 Task: Find connections with filter location Culleredo with filter topic #Investingwith filter profile language Potuguese with filter current company B. Braun Group with filter school Prestige Institute of Management & Research, Gwalior with filter industry Information Services with filter service category Web Design with filter keywords title Lead
Action: Mouse moved to (154, 218)
Screenshot: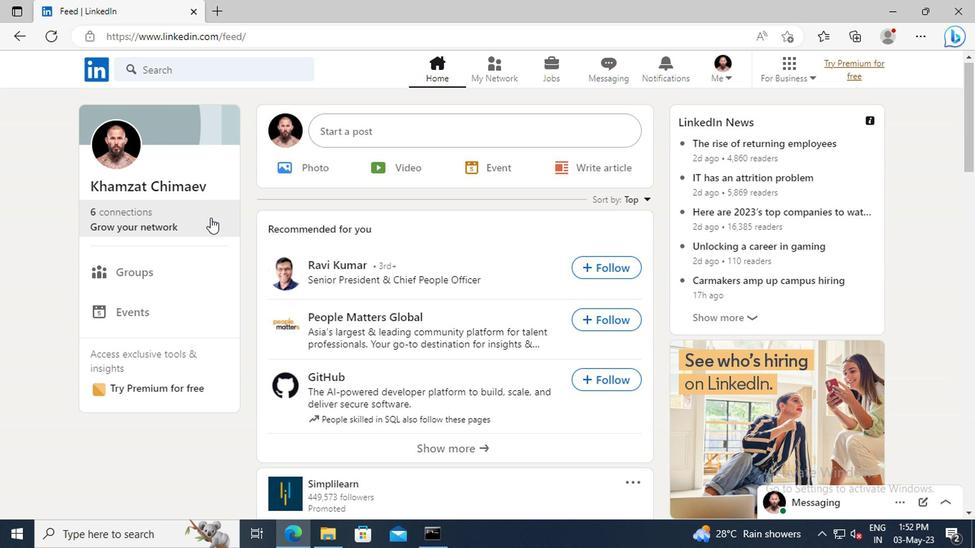 
Action: Mouse pressed left at (154, 218)
Screenshot: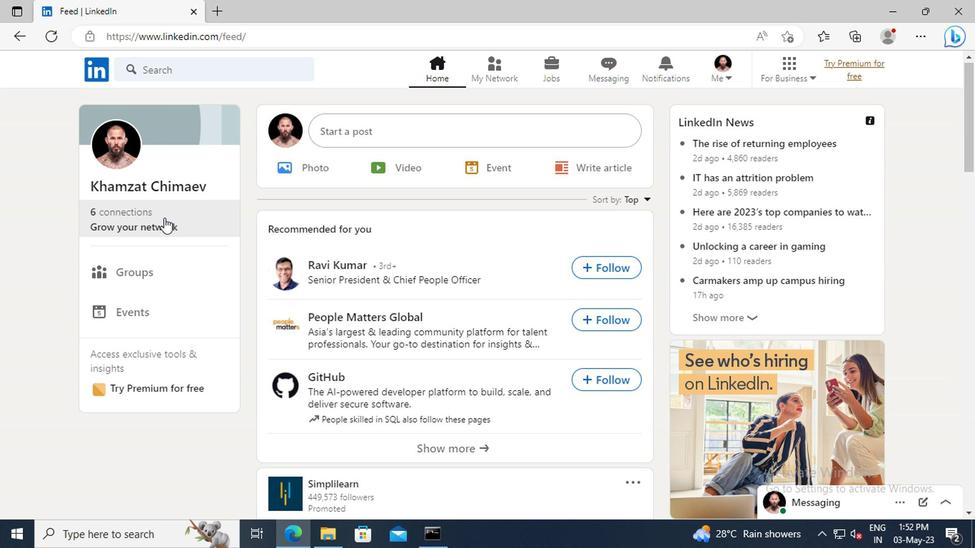 
Action: Mouse moved to (157, 151)
Screenshot: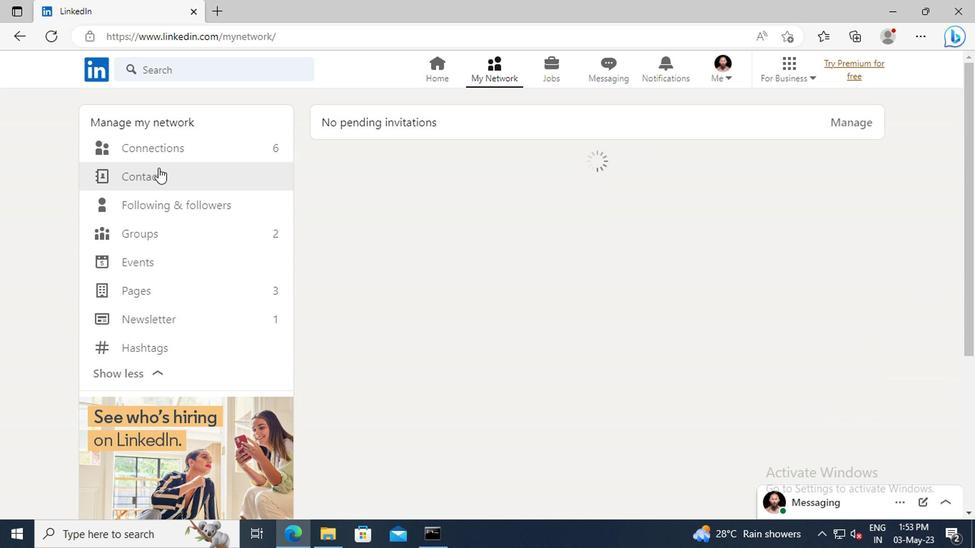 
Action: Mouse pressed left at (157, 151)
Screenshot: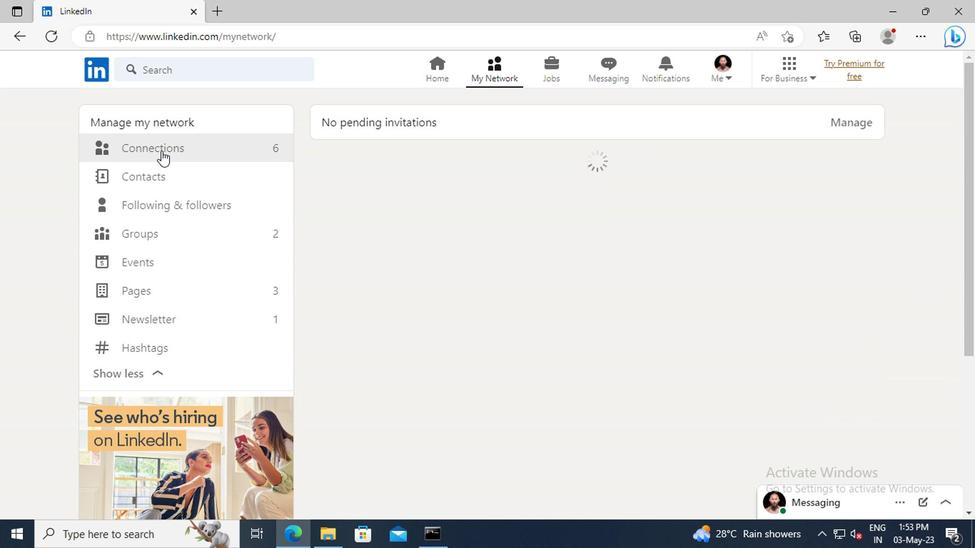 
Action: Mouse moved to (601, 153)
Screenshot: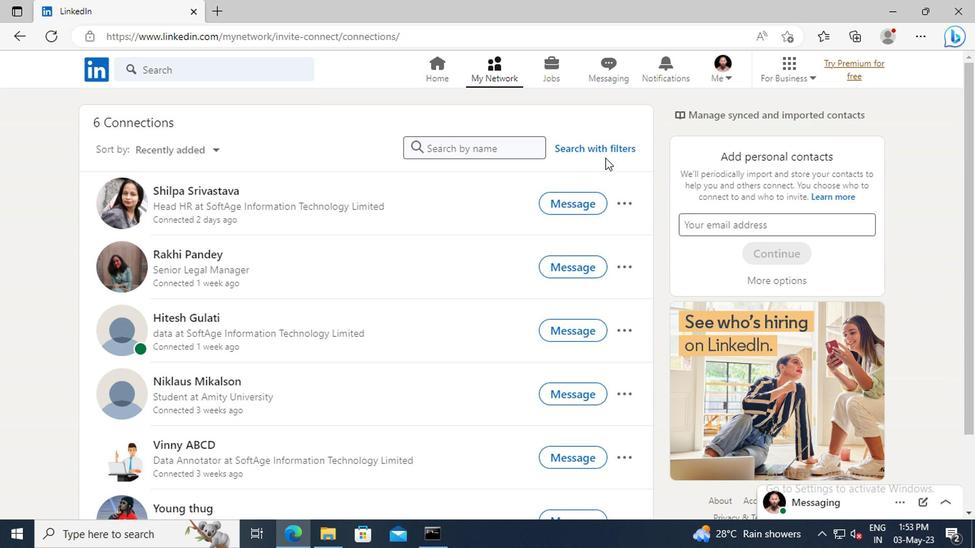 
Action: Mouse pressed left at (601, 153)
Screenshot: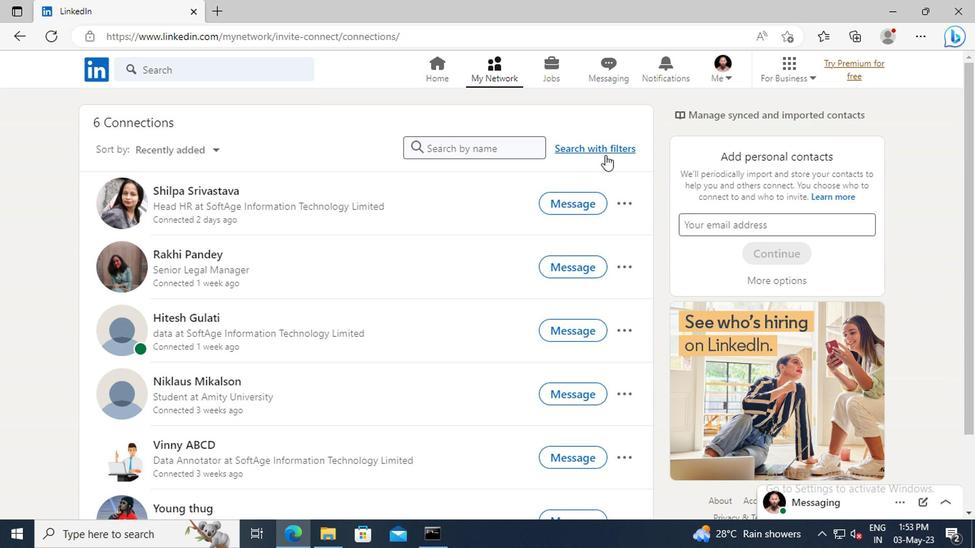 
Action: Mouse moved to (537, 112)
Screenshot: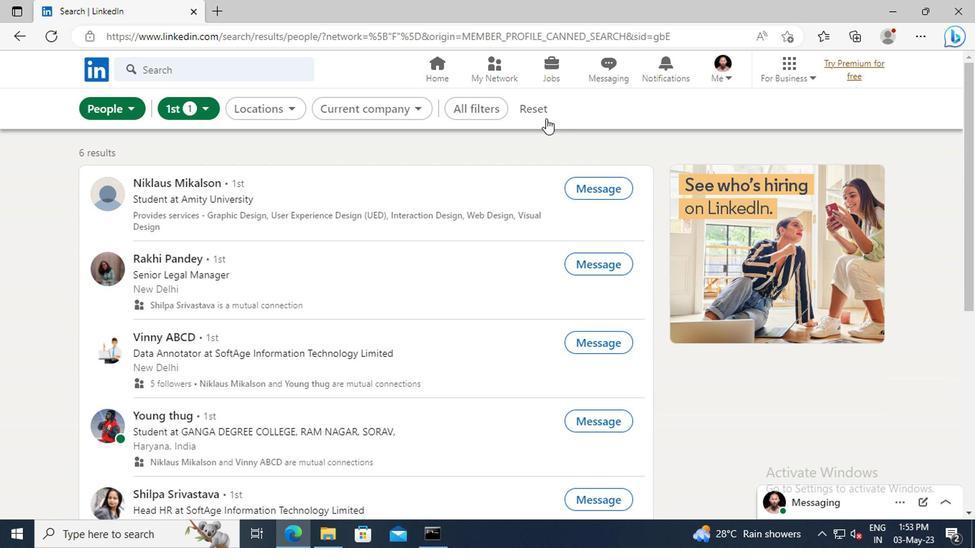 
Action: Mouse pressed left at (537, 112)
Screenshot: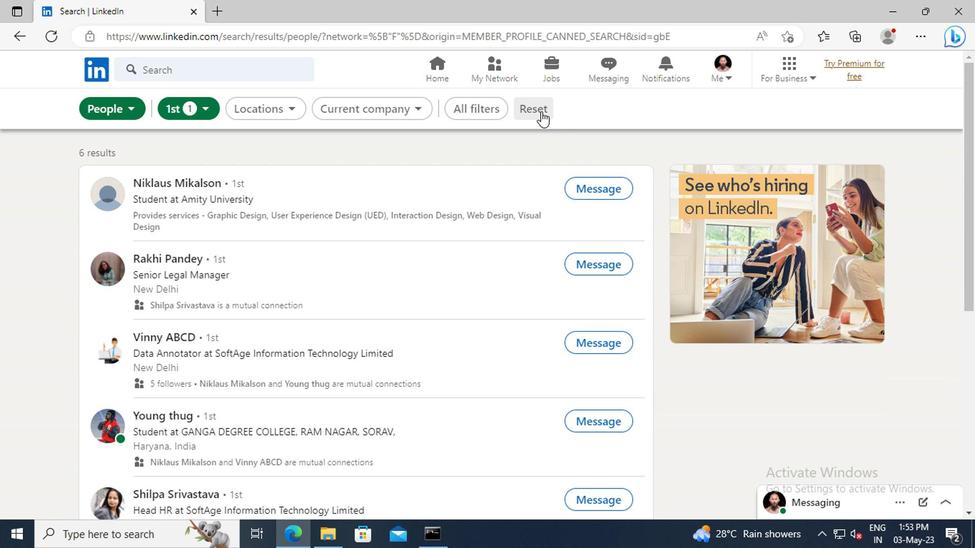 
Action: Mouse moved to (527, 111)
Screenshot: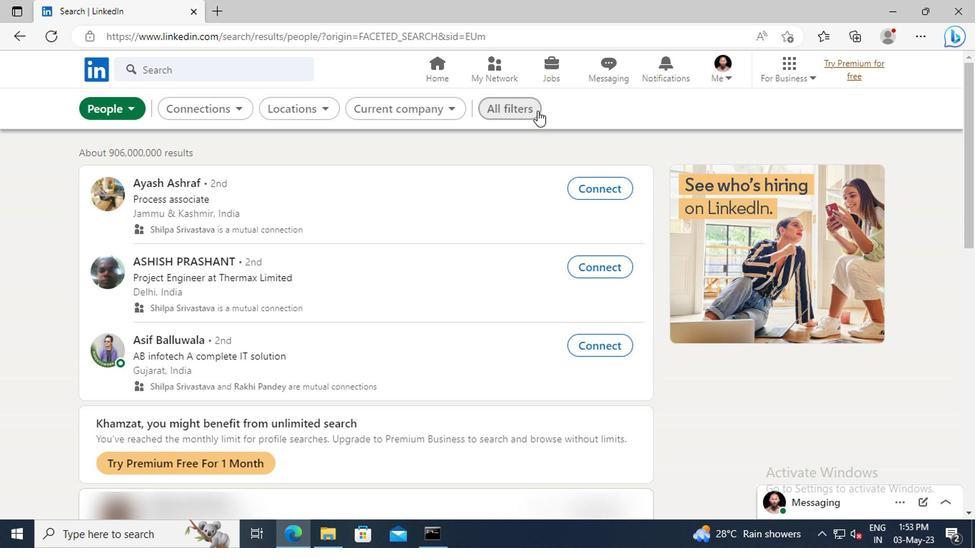 
Action: Mouse pressed left at (527, 111)
Screenshot: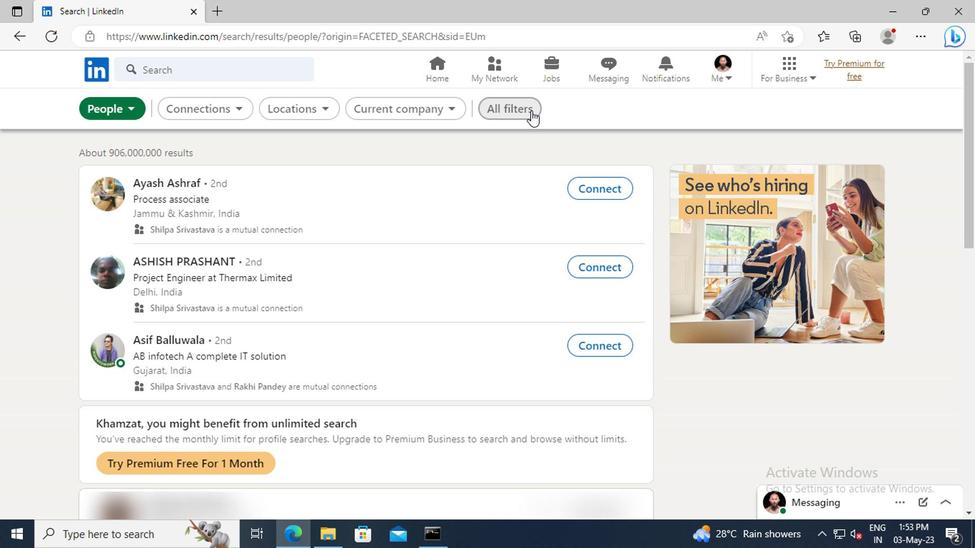 
Action: Mouse moved to (793, 281)
Screenshot: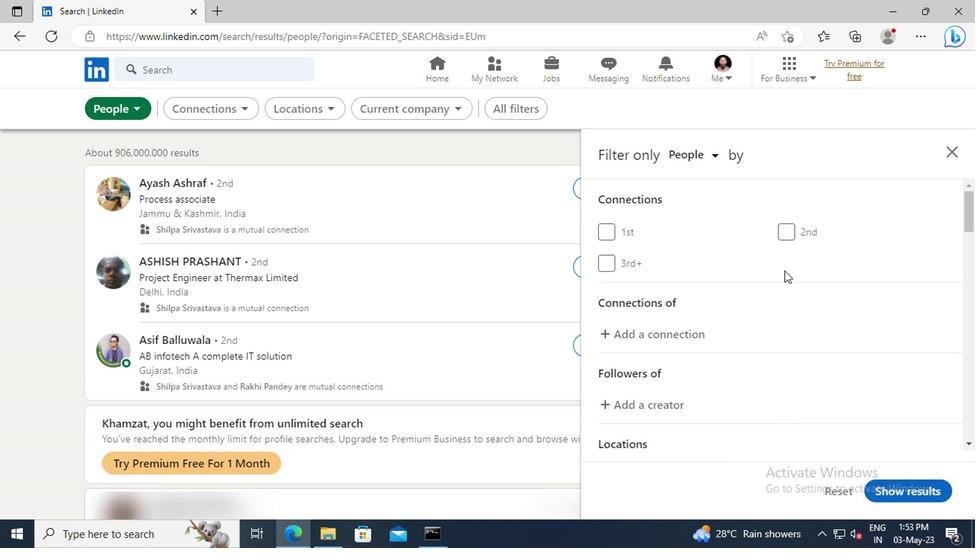 
Action: Mouse scrolled (793, 281) with delta (0, 0)
Screenshot: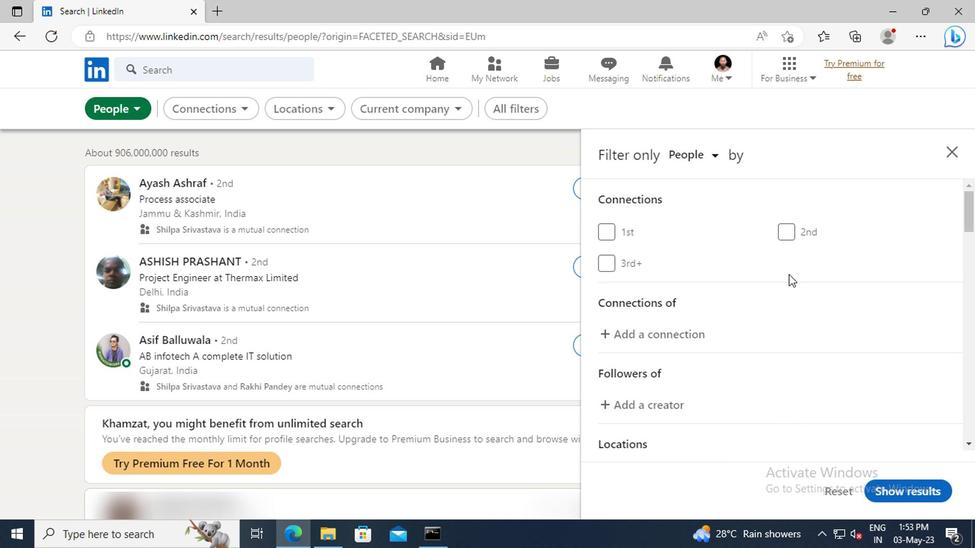 
Action: Mouse scrolled (793, 281) with delta (0, 0)
Screenshot: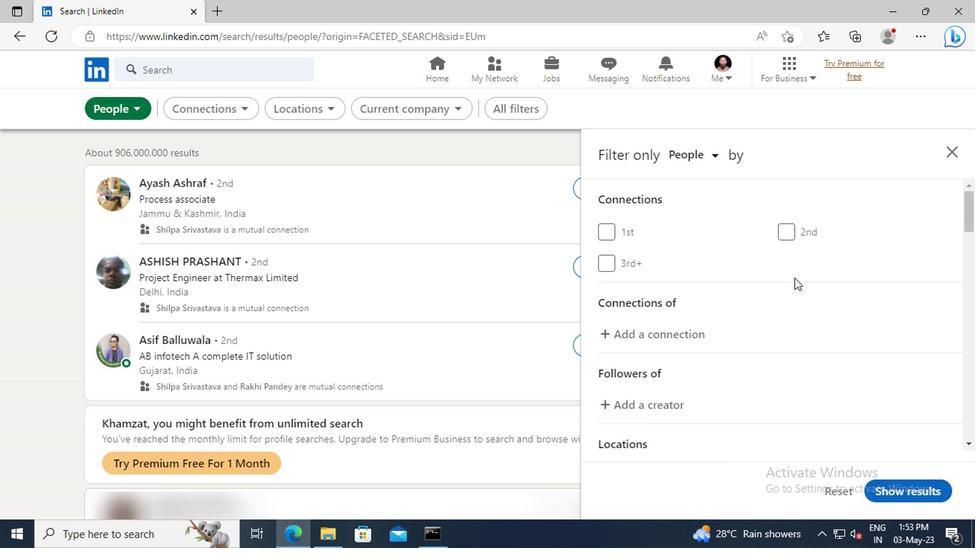 
Action: Mouse scrolled (793, 281) with delta (0, 0)
Screenshot: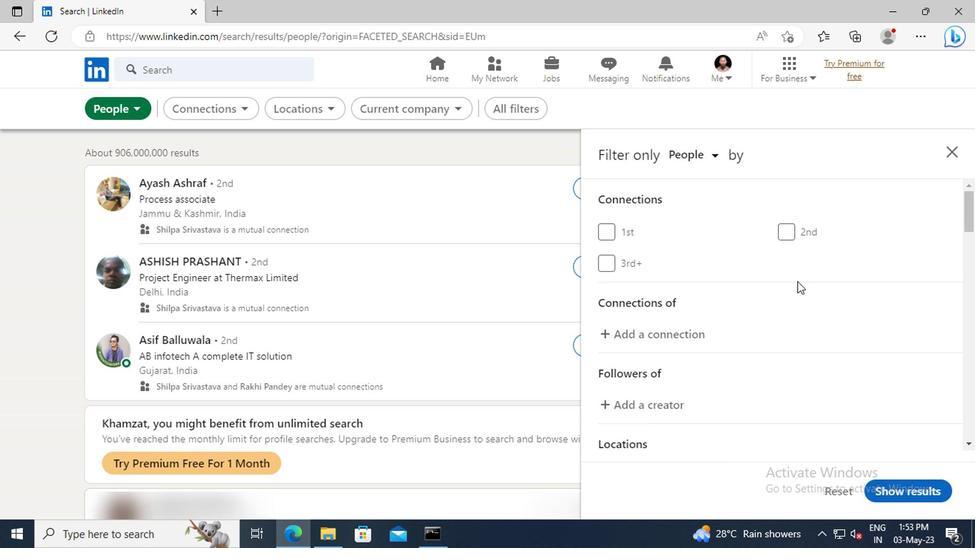 
Action: Mouse scrolled (793, 281) with delta (0, 0)
Screenshot: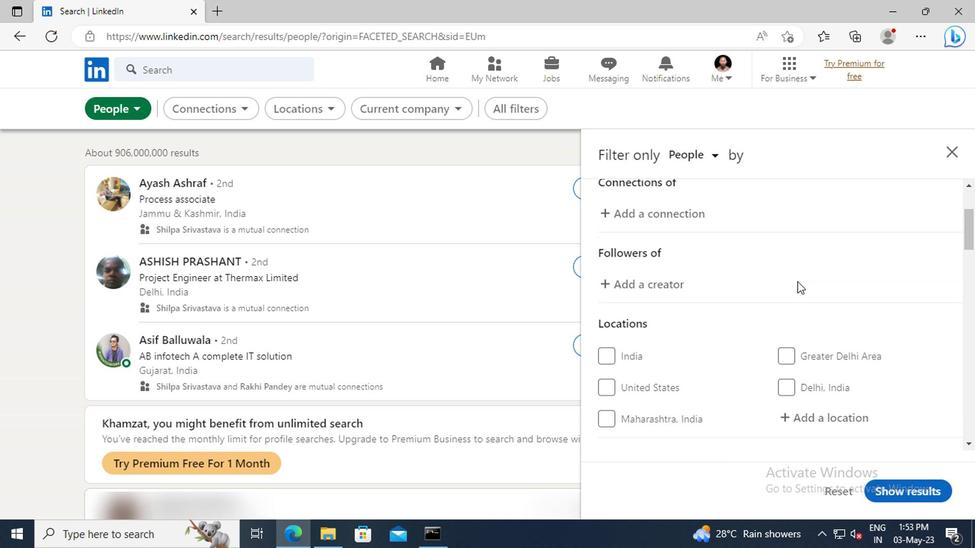 
Action: Mouse scrolled (793, 281) with delta (0, 0)
Screenshot: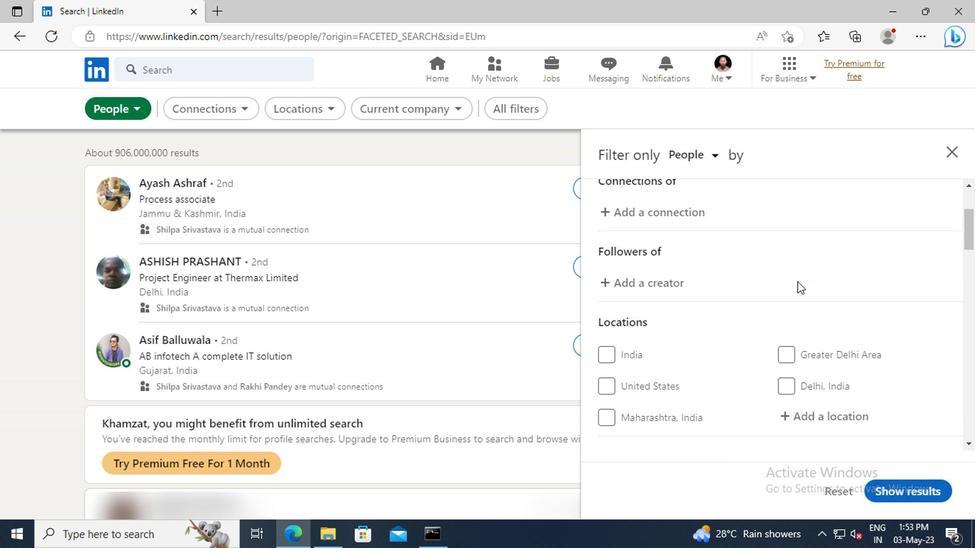 
Action: Mouse scrolled (793, 281) with delta (0, 0)
Screenshot: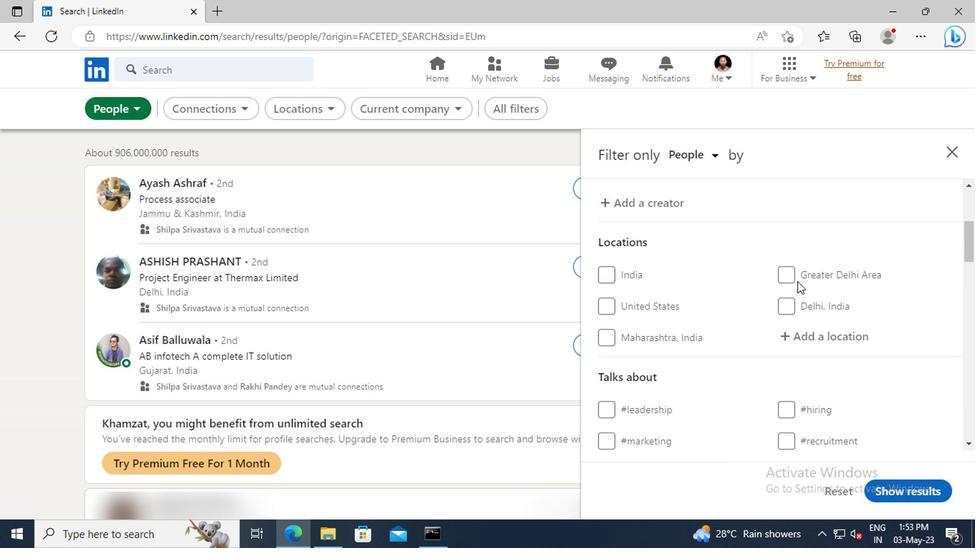 
Action: Mouse moved to (795, 292)
Screenshot: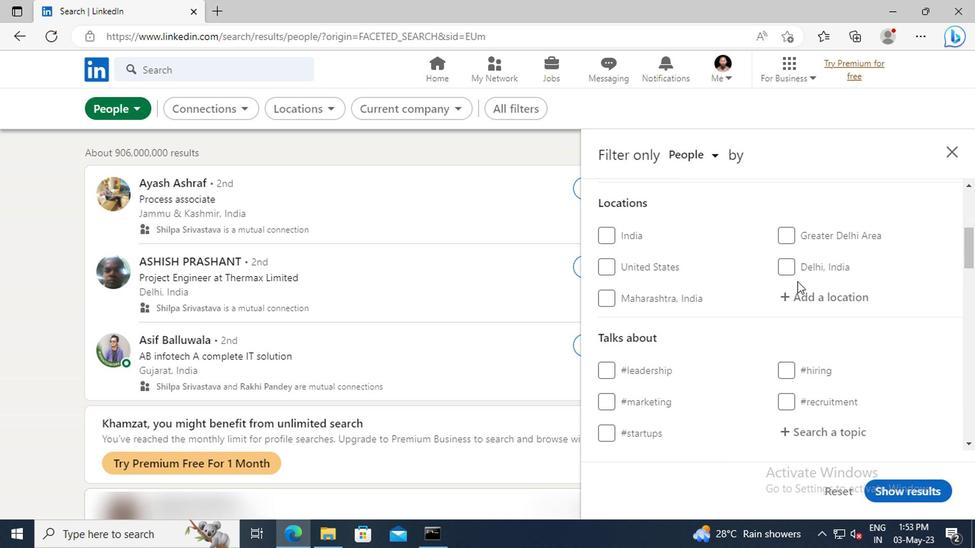 
Action: Mouse pressed left at (795, 292)
Screenshot: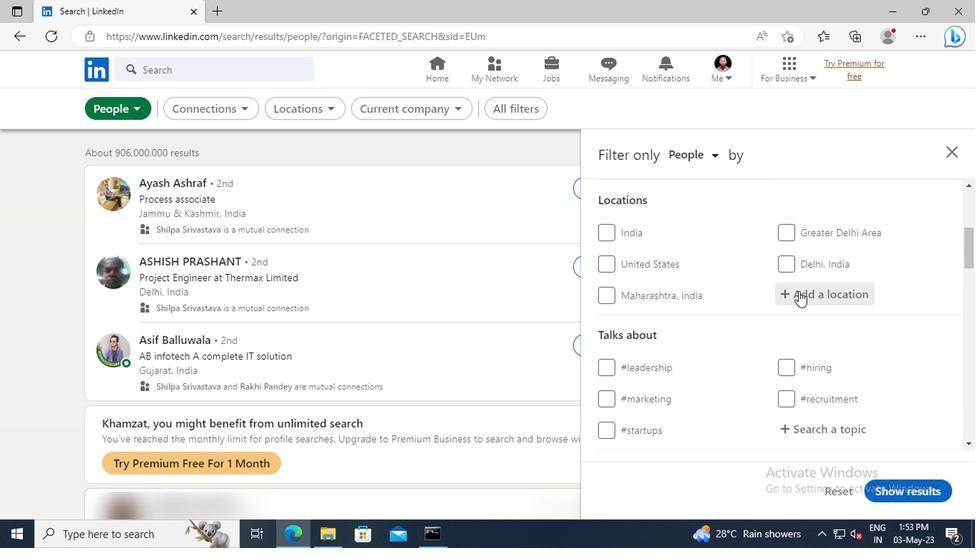 
Action: Key pressed <Key.shift>CULLERED
Screenshot: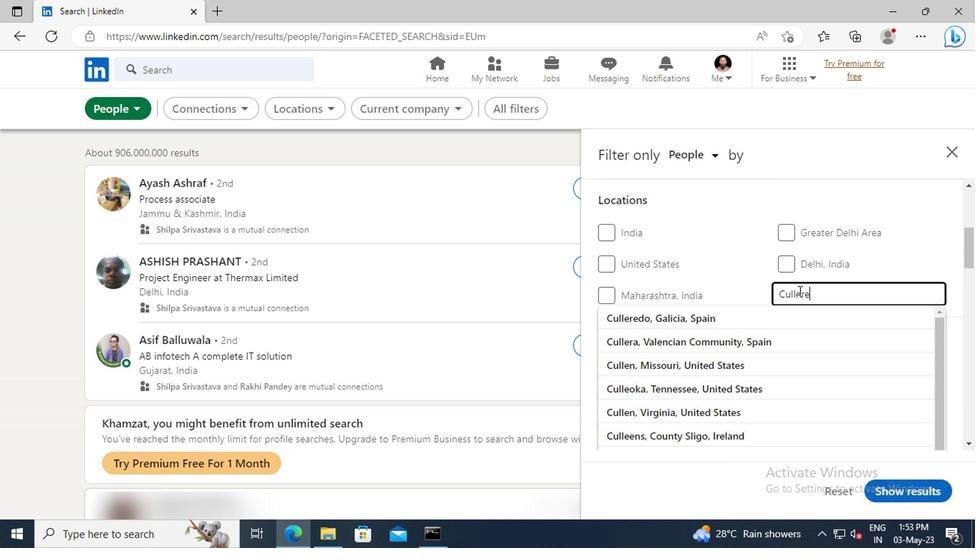 
Action: Mouse moved to (798, 313)
Screenshot: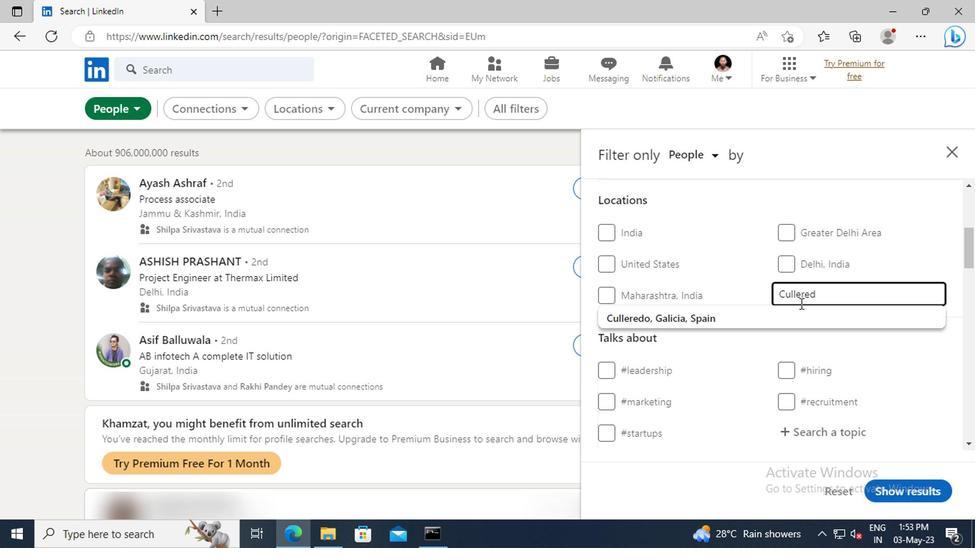 
Action: Mouse pressed left at (798, 313)
Screenshot: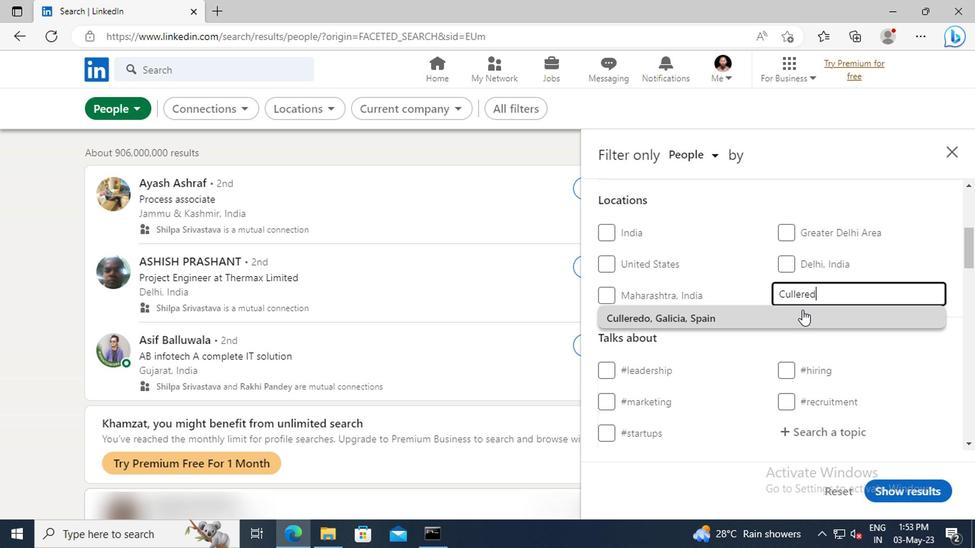 
Action: Mouse scrolled (798, 312) with delta (0, -1)
Screenshot: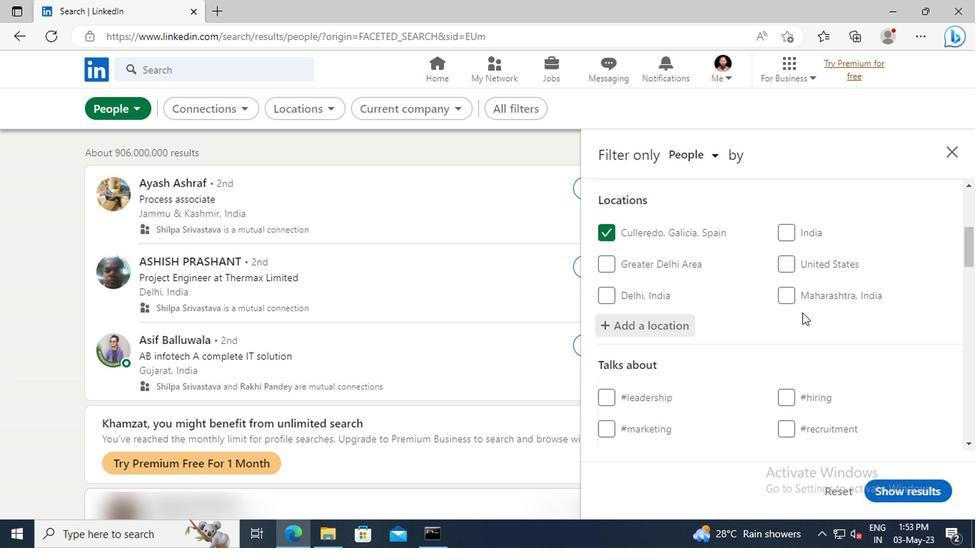 
Action: Mouse scrolled (798, 312) with delta (0, -1)
Screenshot: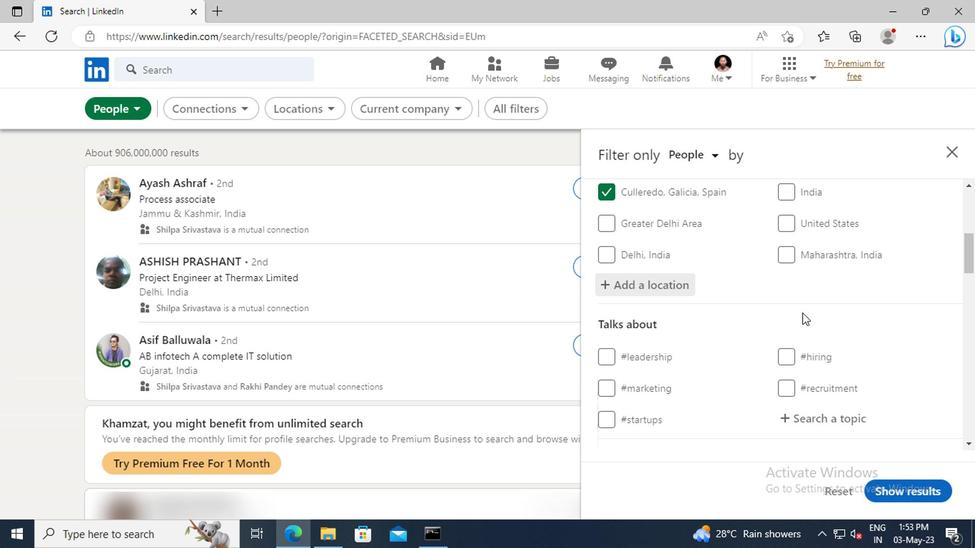 
Action: Mouse scrolled (798, 312) with delta (0, -1)
Screenshot: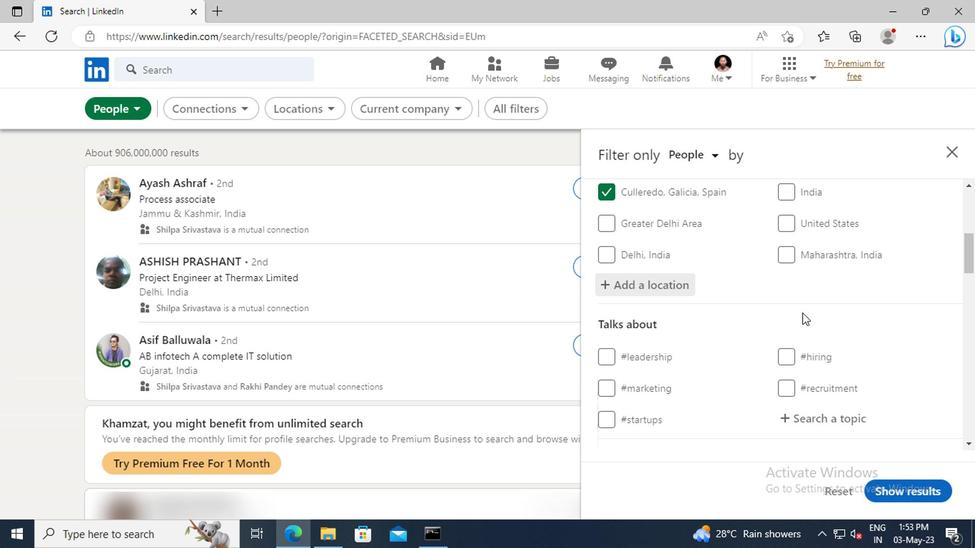 
Action: Mouse scrolled (798, 312) with delta (0, -1)
Screenshot: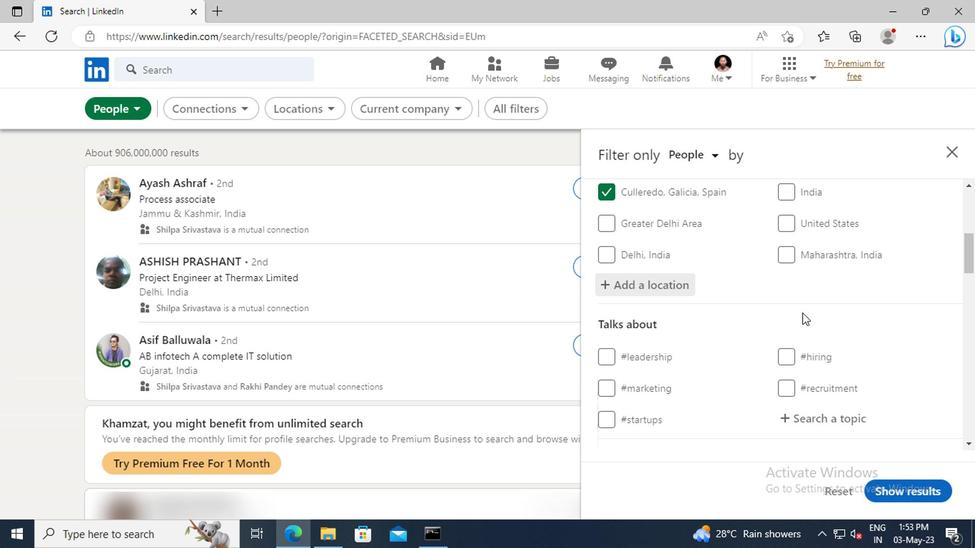 
Action: Mouse moved to (800, 306)
Screenshot: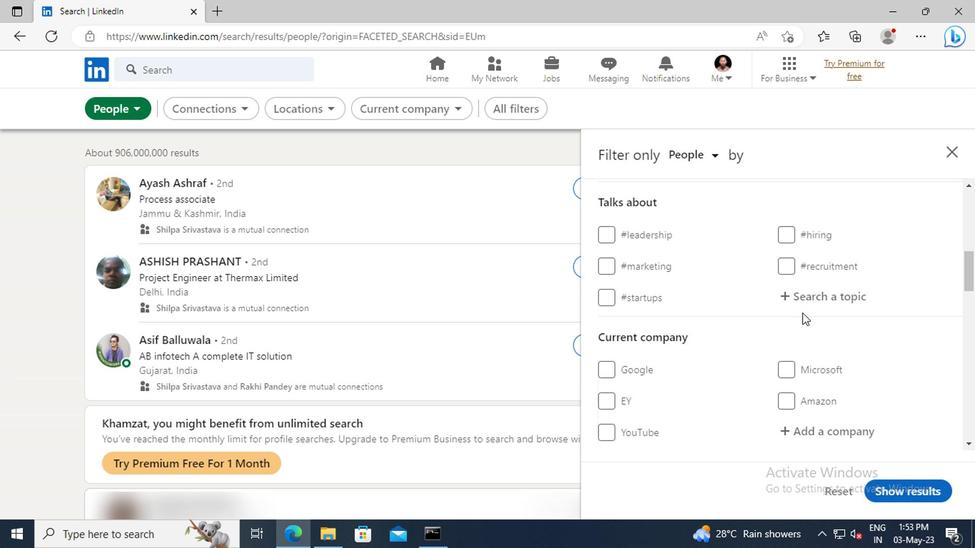 
Action: Mouse pressed left at (800, 306)
Screenshot: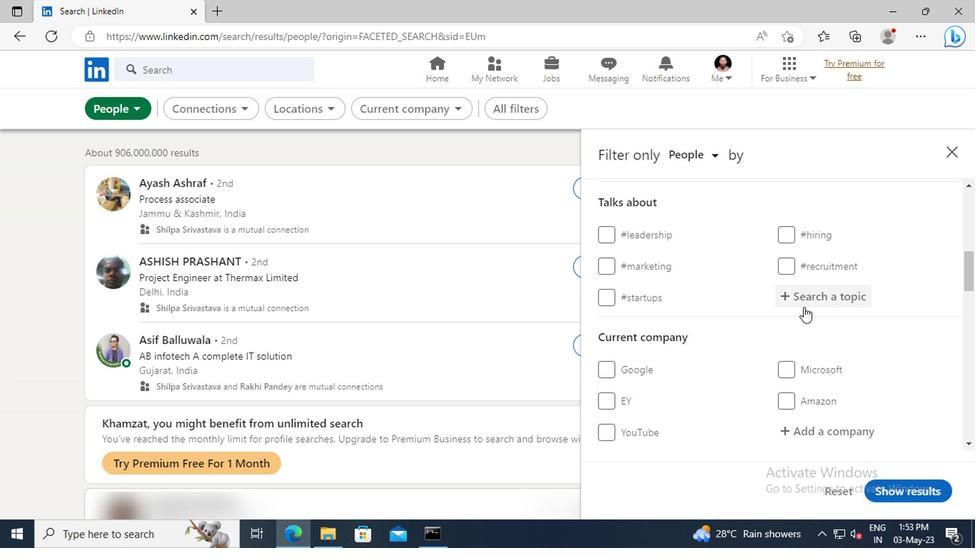 
Action: Key pressed <Key.shift>INVEST
Screenshot: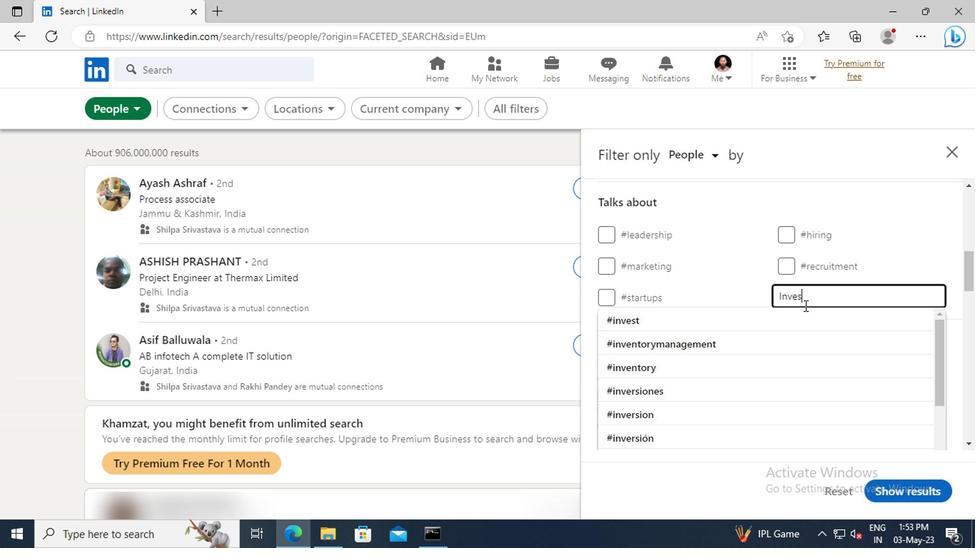 
Action: Mouse moved to (800, 315)
Screenshot: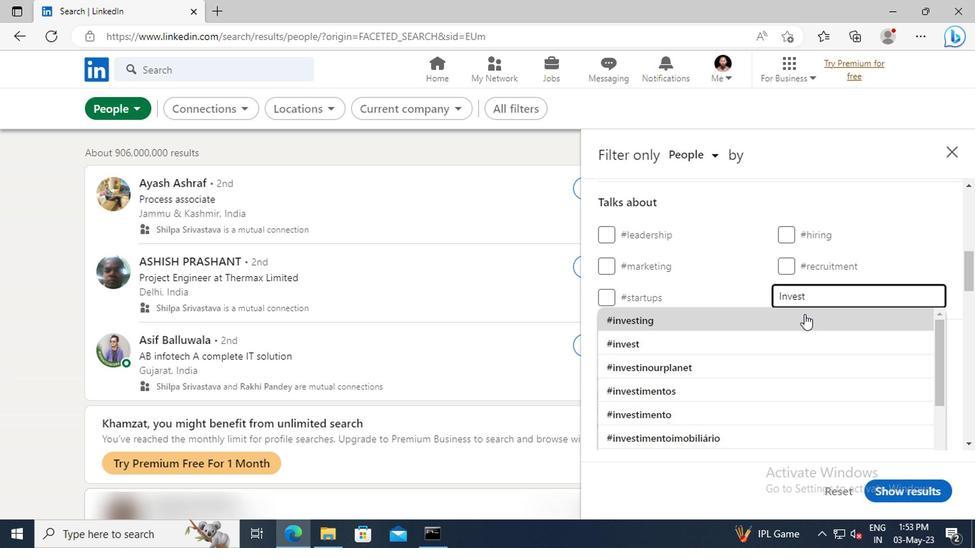 
Action: Mouse pressed left at (800, 315)
Screenshot: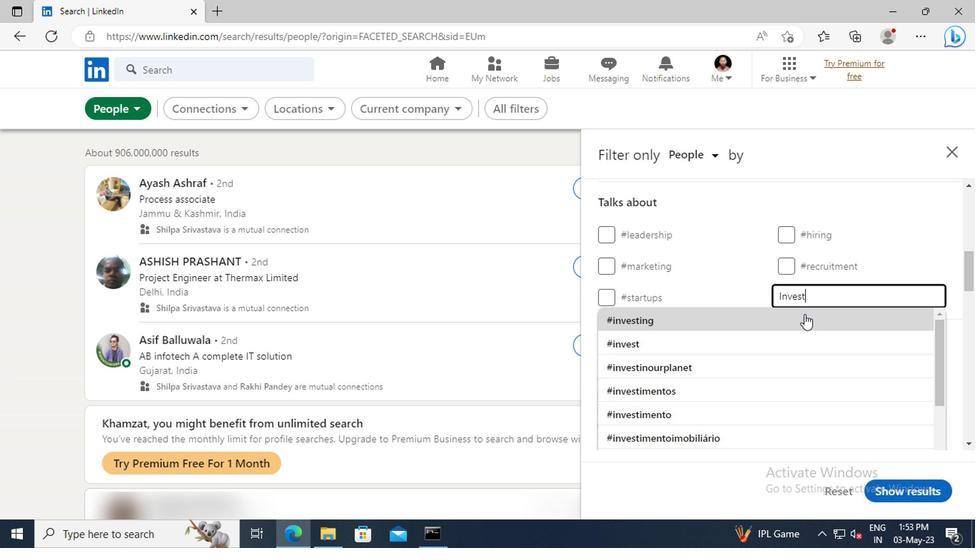 
Action: Mouse scrolled (800, 314) with delta (0, 0)
Screenshot: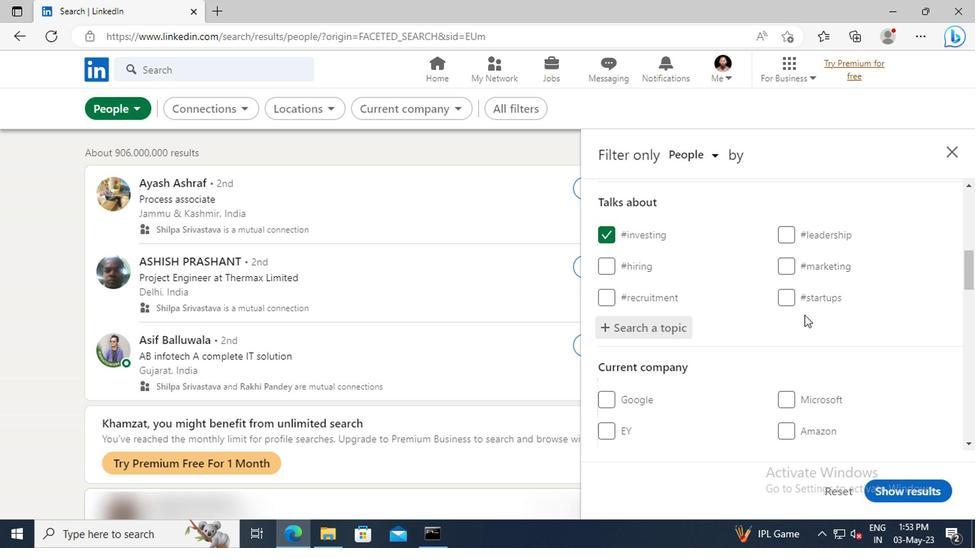 
Action: Mouse scrolled (800, 314) with delta (0, 0)
Screenshot: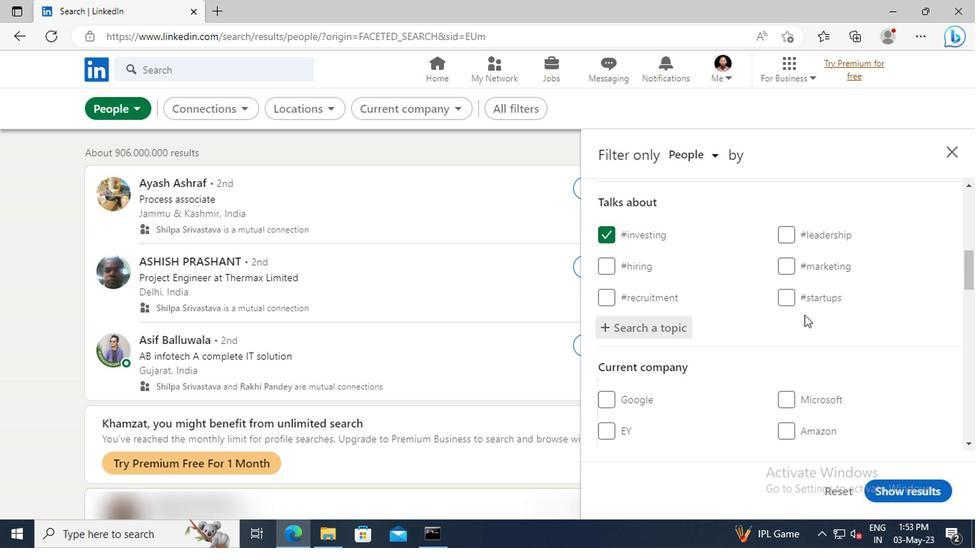 
Action: Mouse scrolled (800, 314) with delta (0, 0)
Screenshot: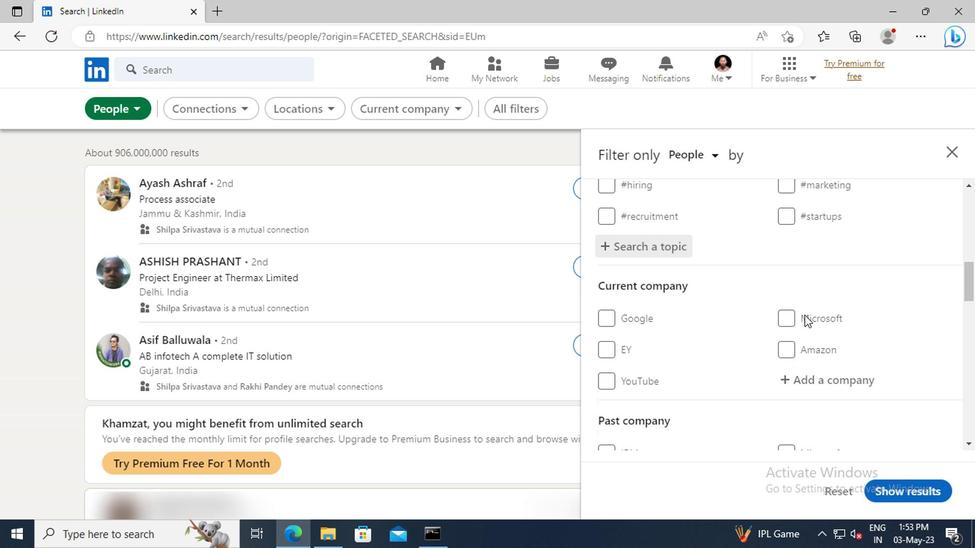 
Action: Mouse scrolled (800, 314) with delta (0, 0)
Screenshot: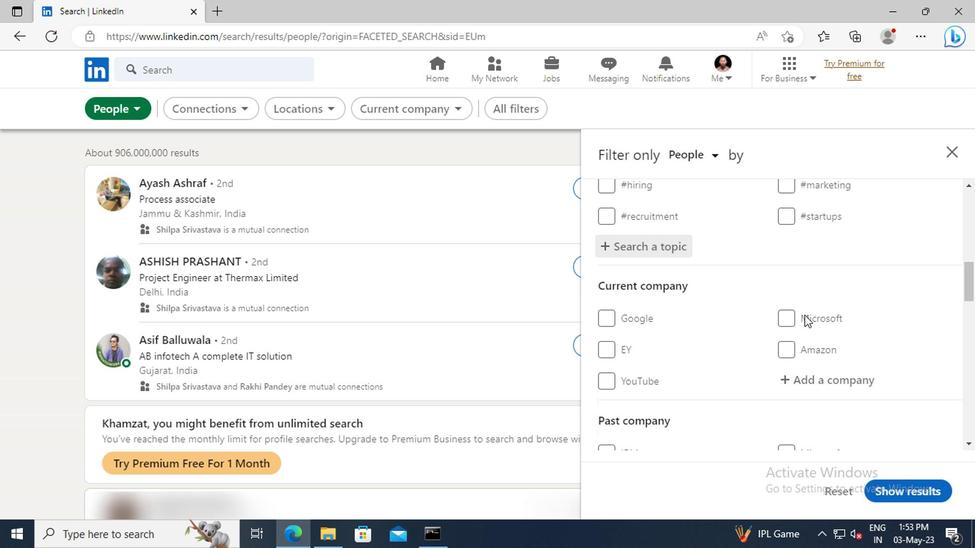 
Action: Mouse scrolled (800, 314) with delta (0, 0)
Screenshot: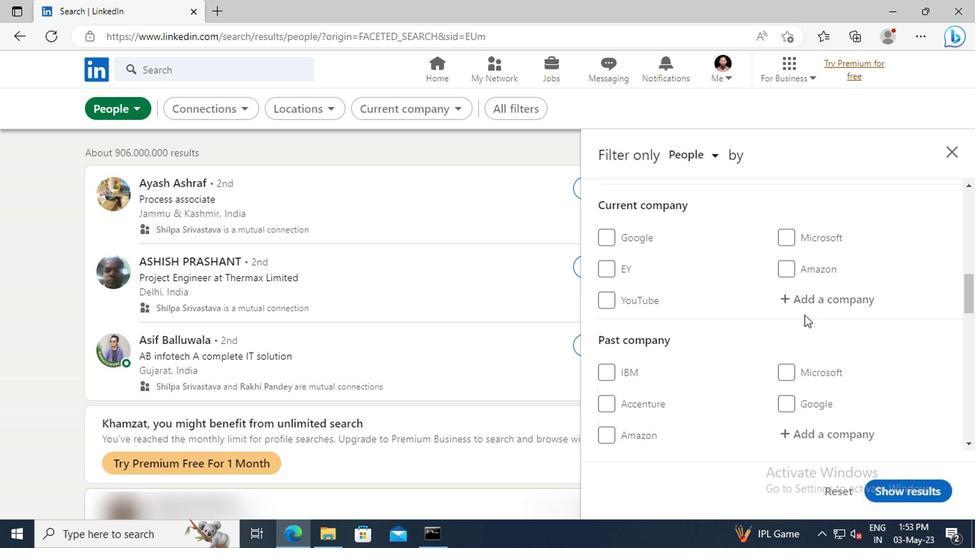 
Action: Mouse scrolled (800, 314) with delta (0, 0)
Screenshot: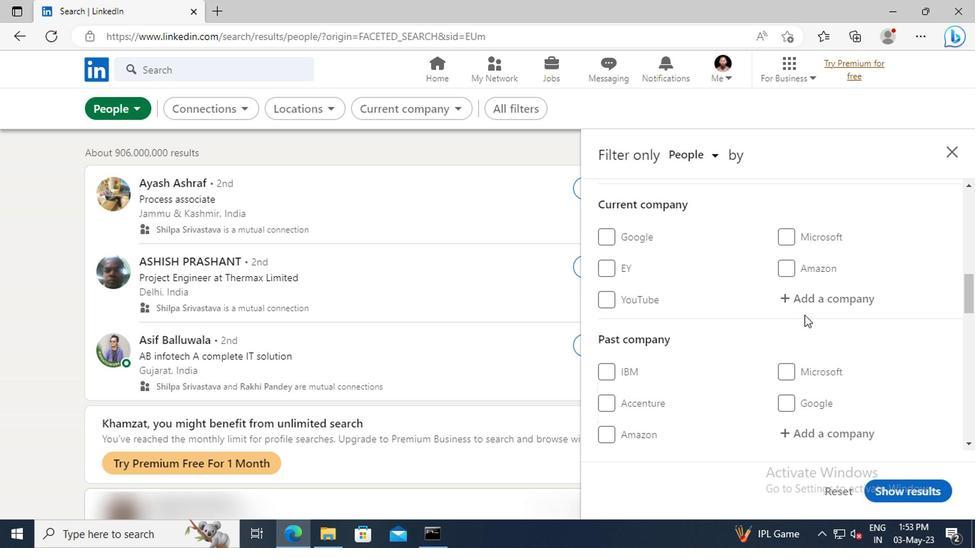 
Action: Mouse scrolled (800, 314) with delta (0, 0)
Screenshot: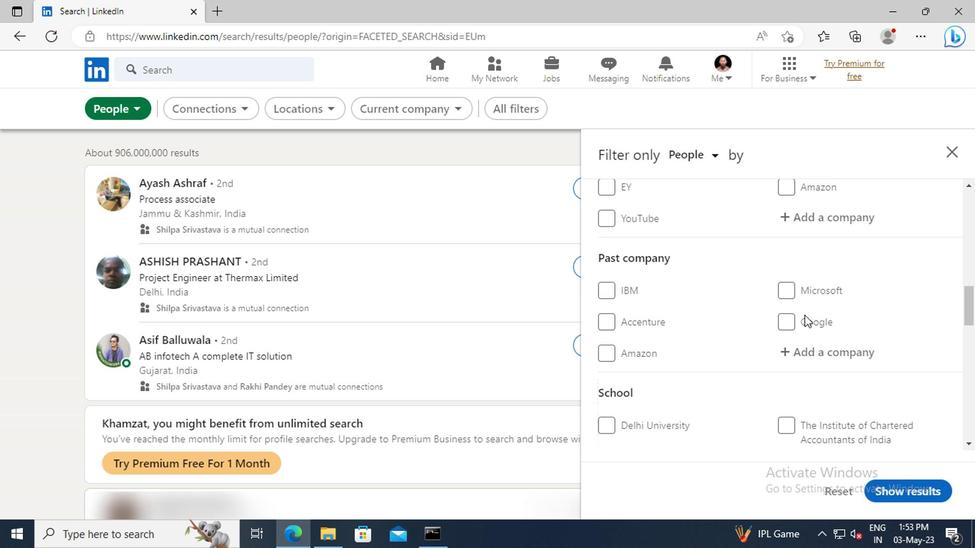 
Action: Mouse scrolled (800, 314) with delta (0, 0)
Screenshot: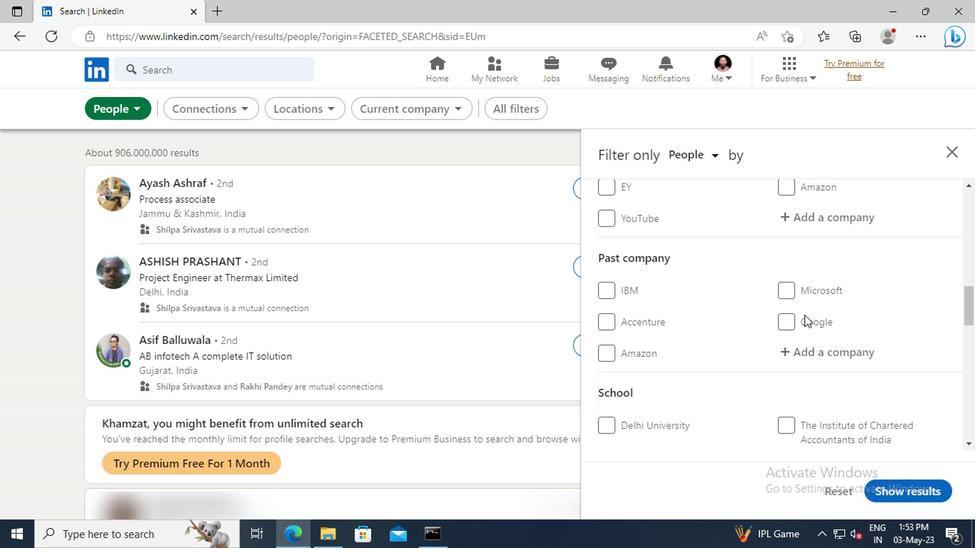 
Action: Mouse scrolled (800, 314) with delta (0, 0)
Screenshot: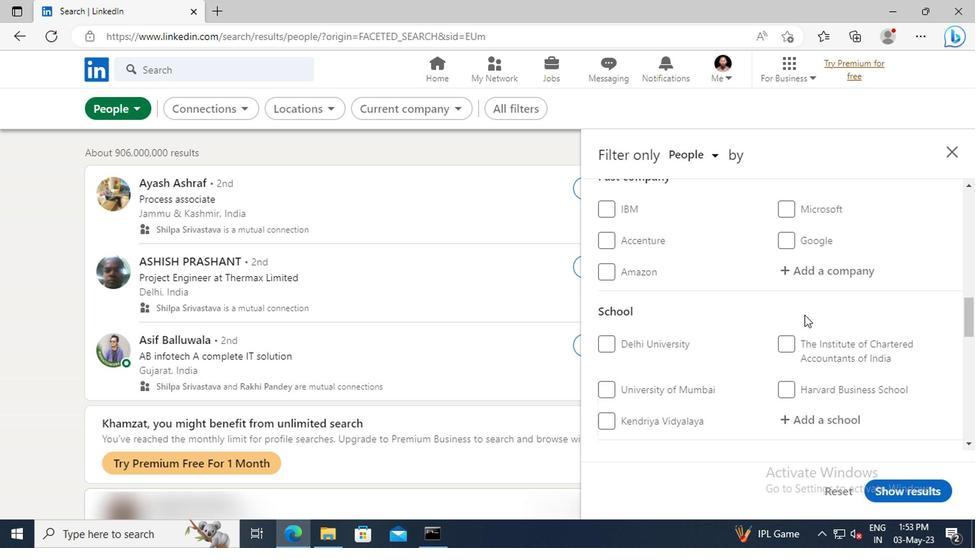 
Action: Mouse scrolled (800, 314) with delta (0, 0)
Screenshot: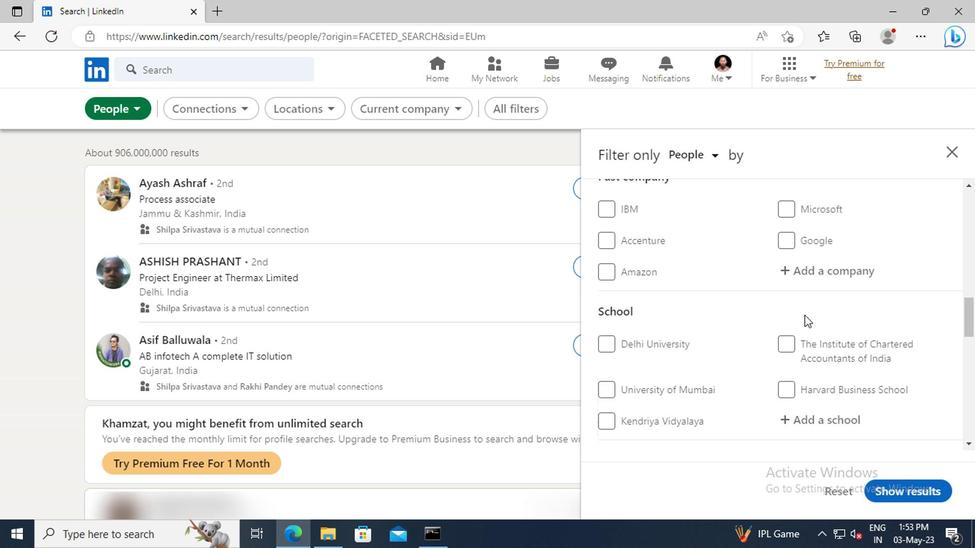 
Action: Mouse scrolled (800, 314) with delta (0, 0)
Screenshot: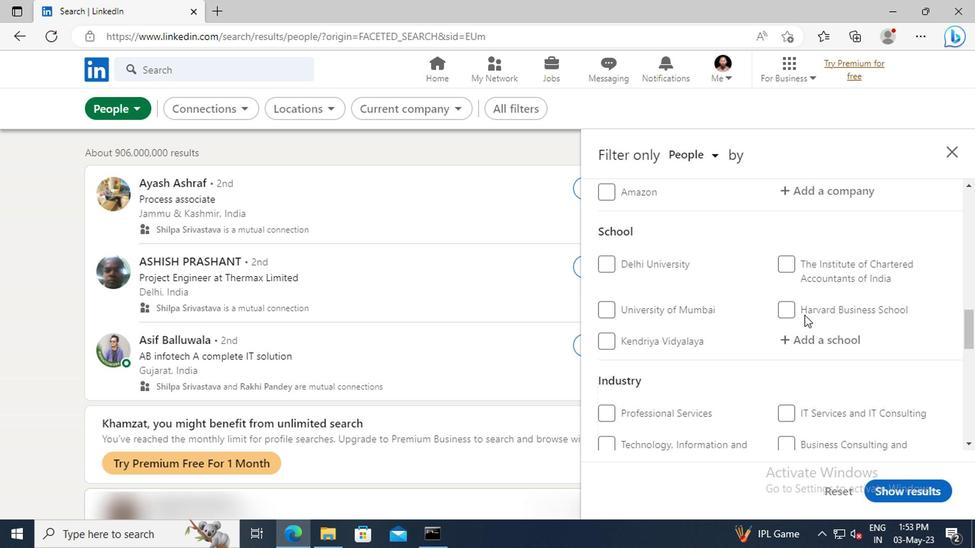 
Action: Mouse scrolled (800, 314) with delta (0, 0)
Screenshot: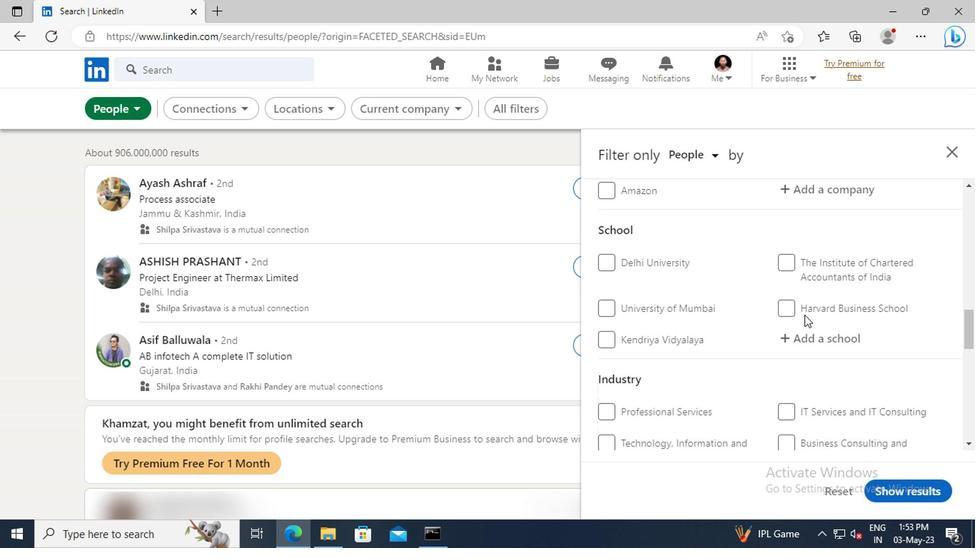 
Action: Mouse scrolled (800, 314) with delta (0, 0)
Screenshot: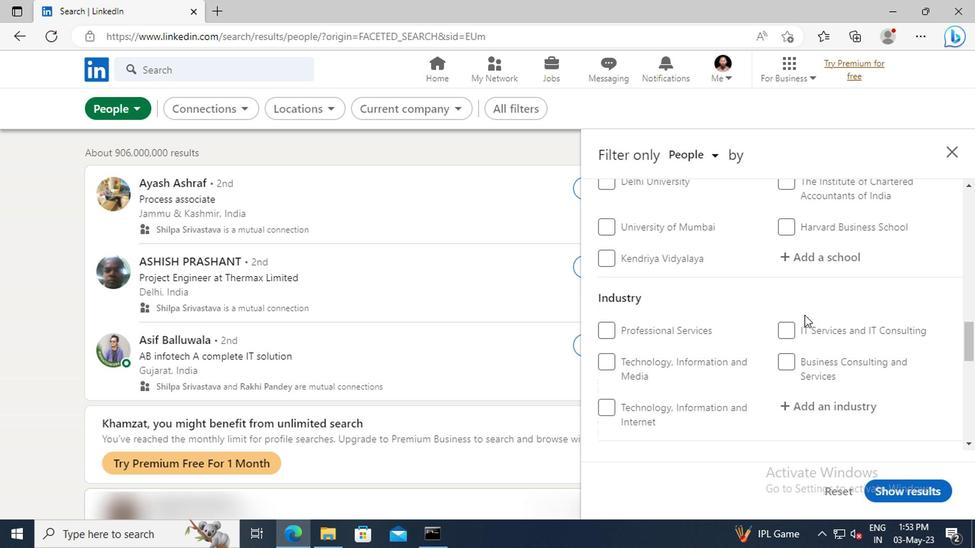 
Action: Mouse scrolled (800, 314) with delta (0, 0)
Screenshot: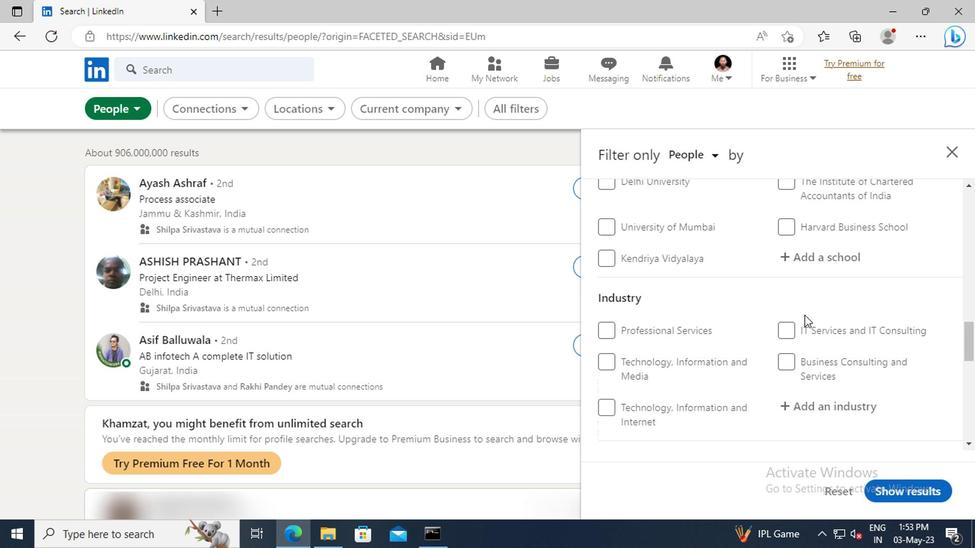 
Action: Mouse scrolled (800, 314) with delta (0, 0)
Screenshot: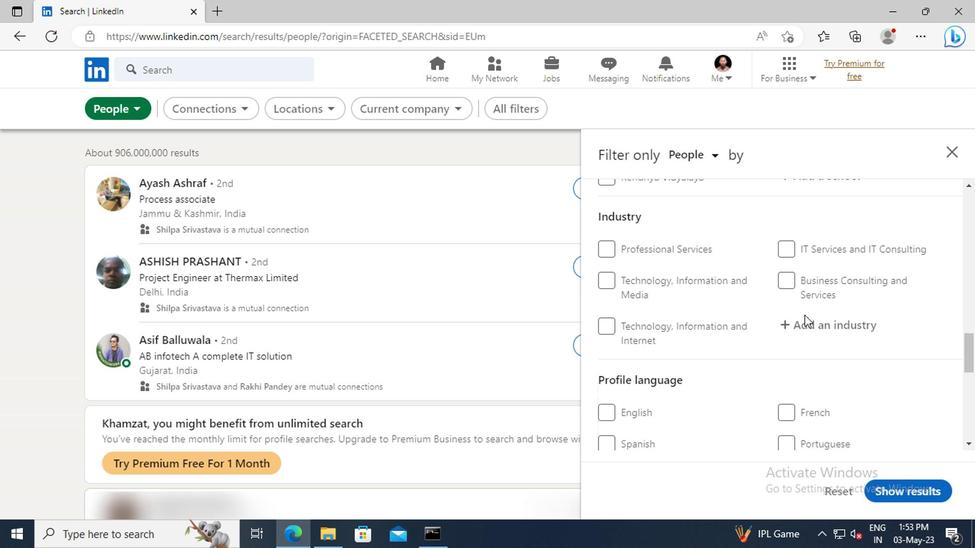 
Action: Mouse scrolled (800, 314) with delta (0, 0)
Screenshot: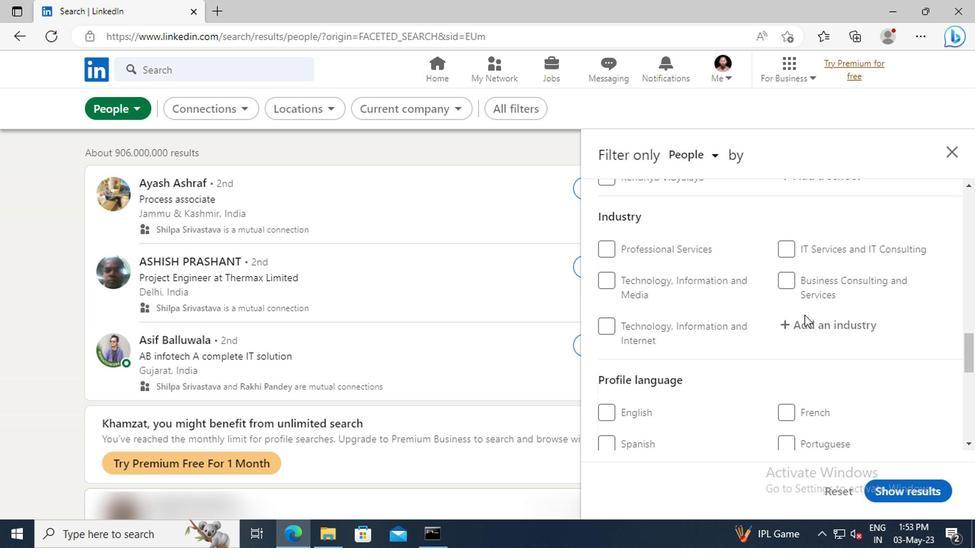 
Action: Mouse moved to (786, 363)
Screenshot: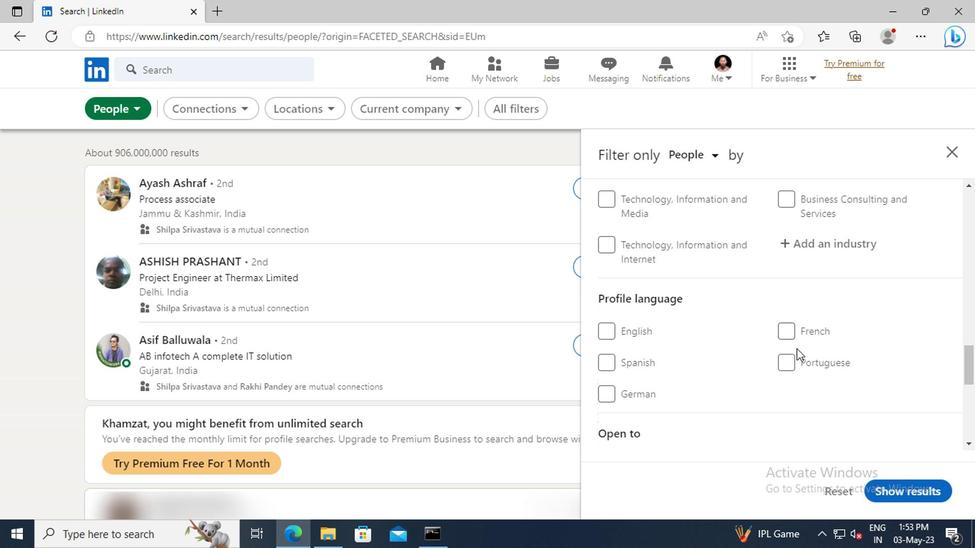 
Action: Mouse pressed left at (786, 363)
Screenshot: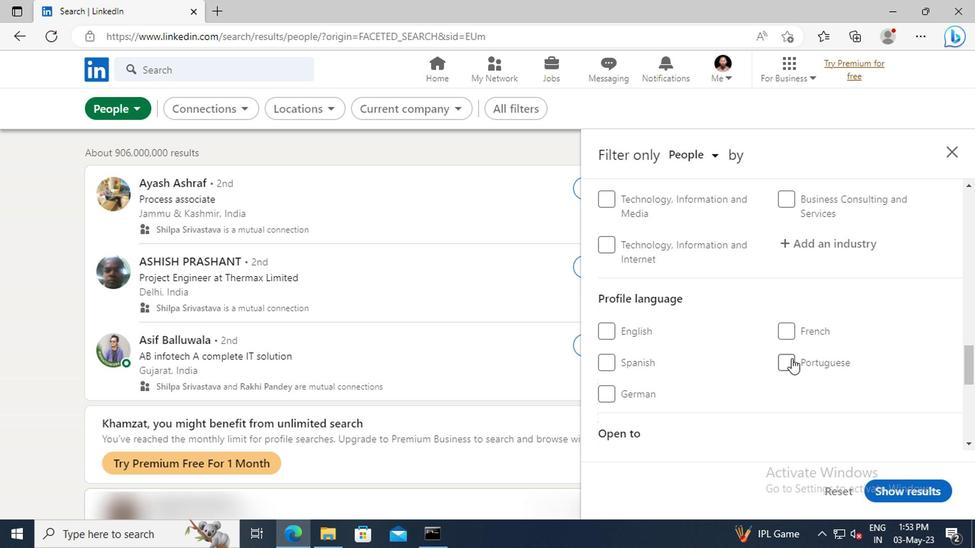 
Action: Mouse moved to (807, 350)
Screenshot: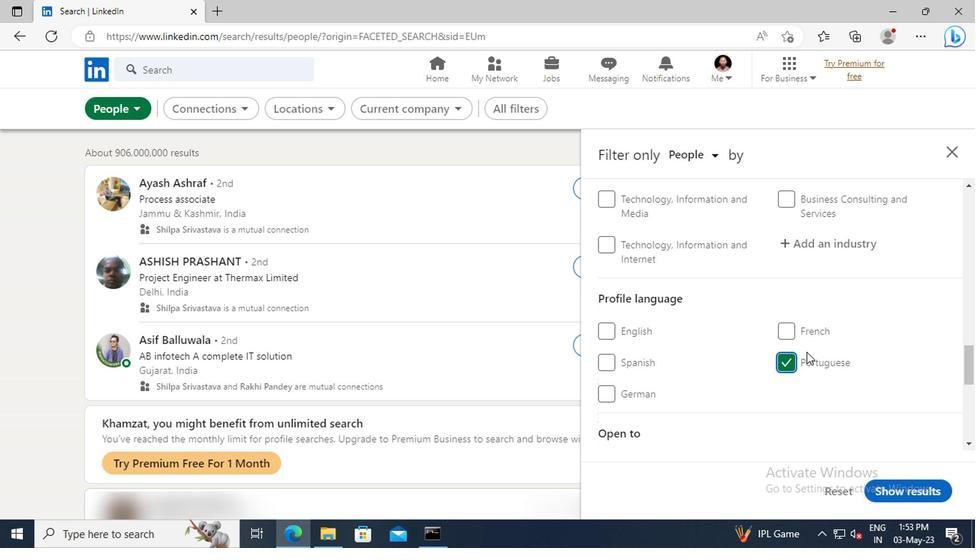 
Action: Mouse scrolled (807, 351) with delta (0, 0)
Screenshot: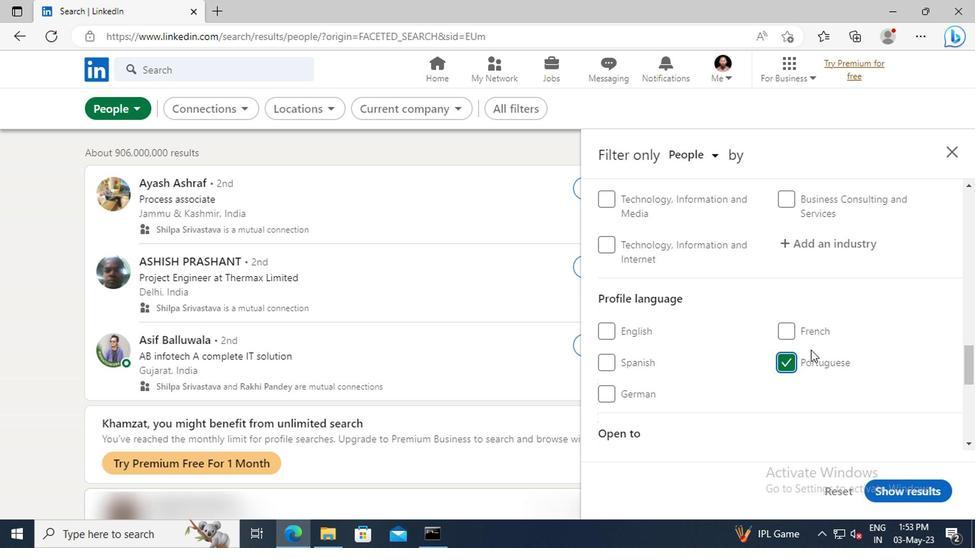 
Action: Mouse scrolled (807, 351) with delta (0, 0)
Screenshot: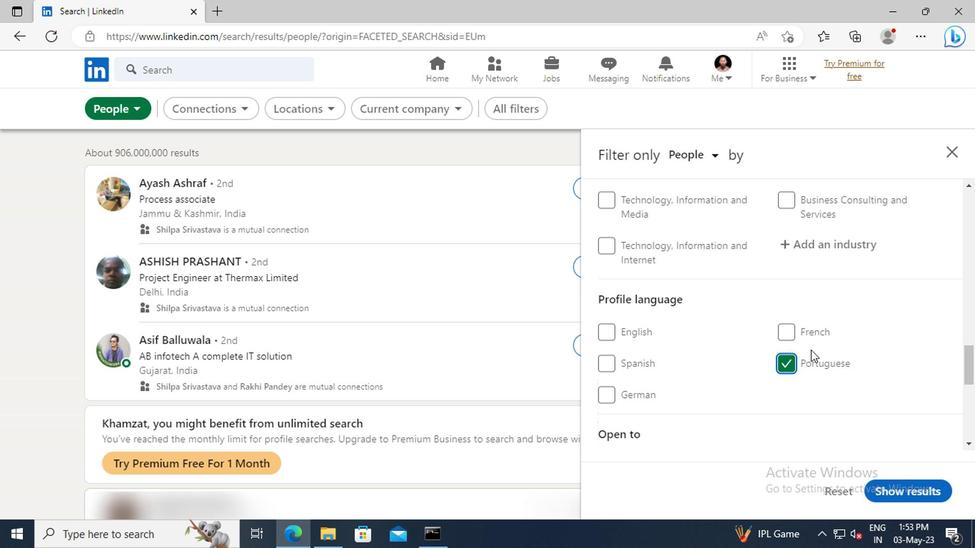
Action: Mouse scrolled (807, 351) with delta (0, 0)
Screenshot: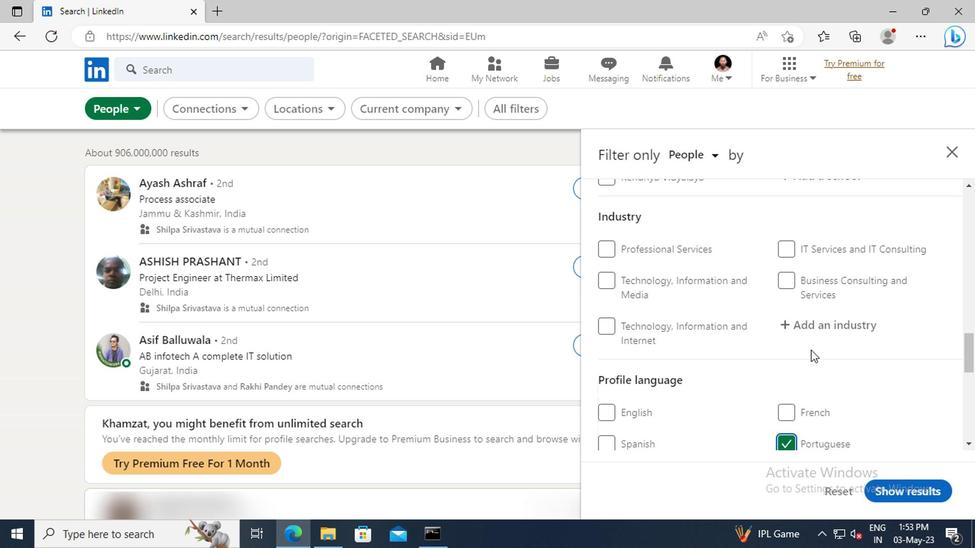 
Action: Mouse scrolled (807, 351) with delta (0, 0)
Screenshot: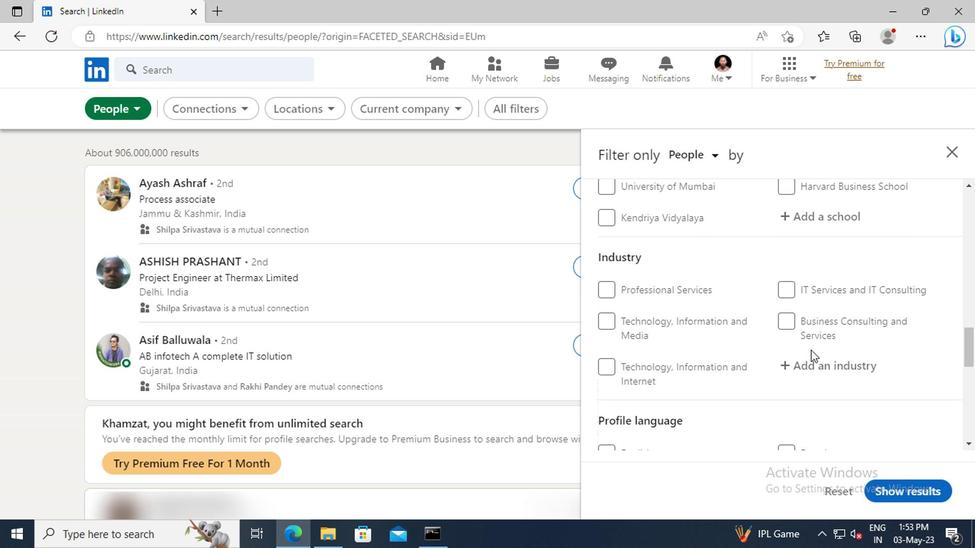 
Action: Mouse scrolled (807, 351) with delta (0, 0)
Screenshot: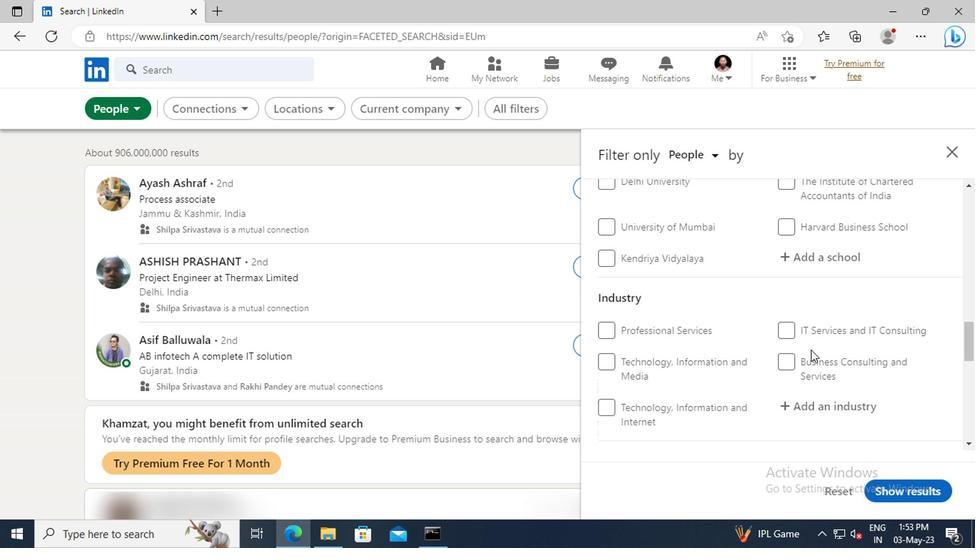
Action: Mouse scrolled (807, 351) with delta (0, 0)
Screenshot: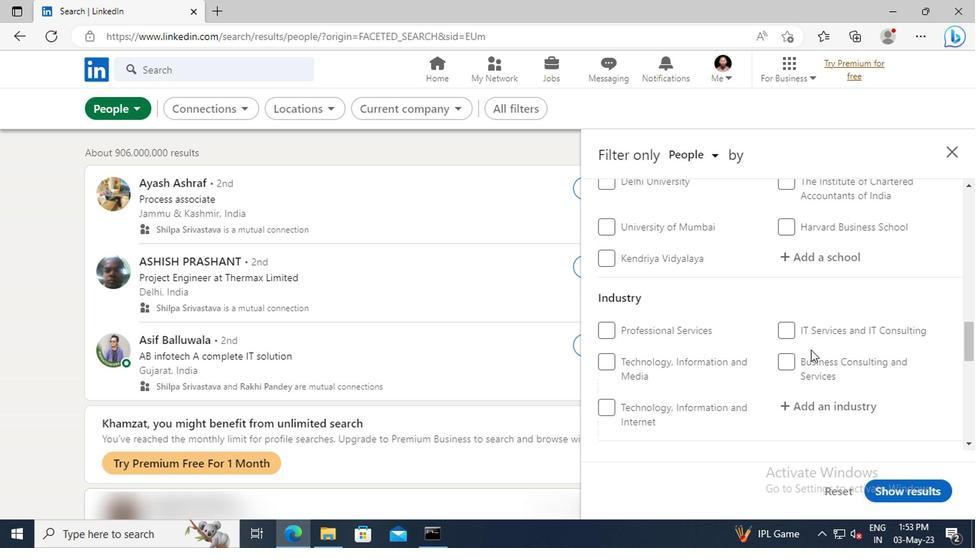 
Action: Mouse scrolled (807, 351) with delta (0, 0)
Screenshot: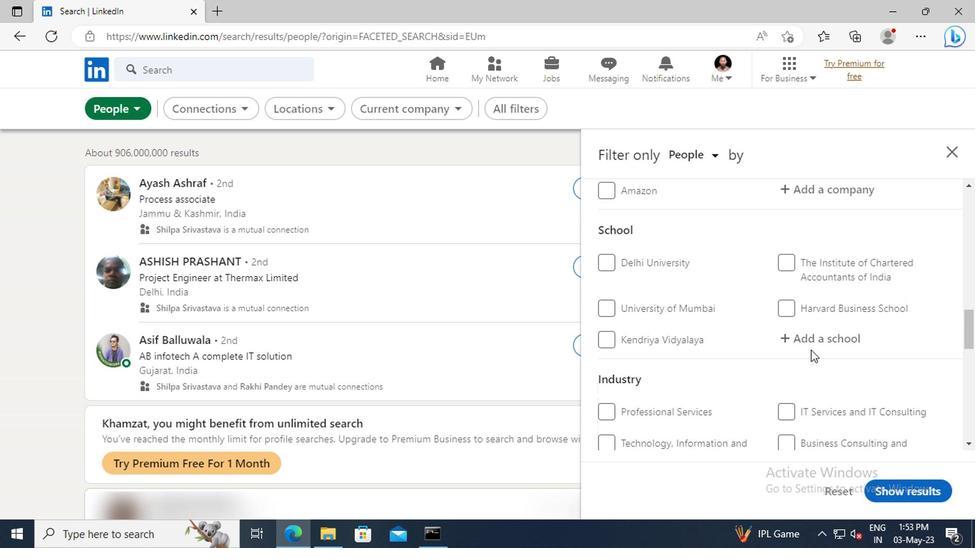 
Action: Mouse scrolled (807, 351) with delta (0, 0)
Screenshot: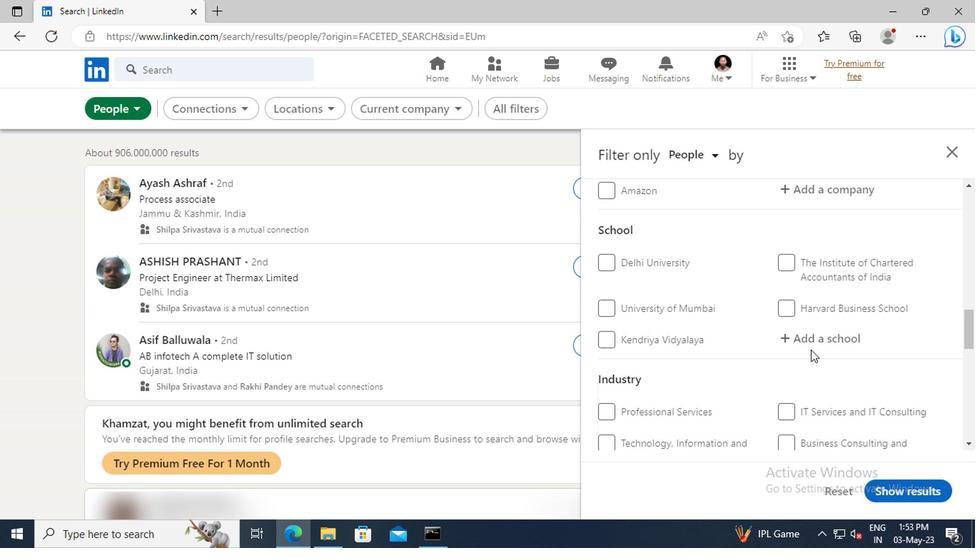 
Action: Mouse scrolled (807, 351) with delta (0, 0)
Screenshot: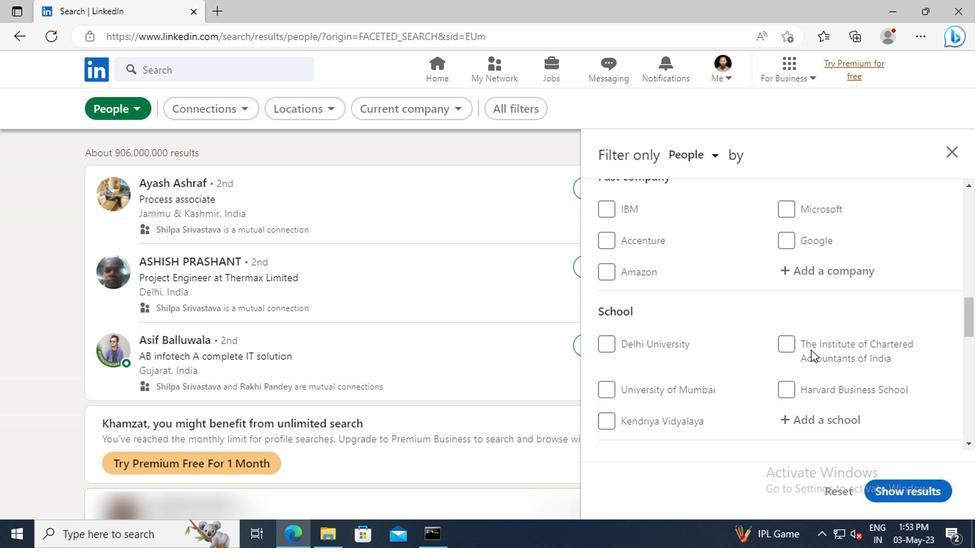 
Action: Mouse scrolled (807, 351) with delta (0, 0)
Screenshot: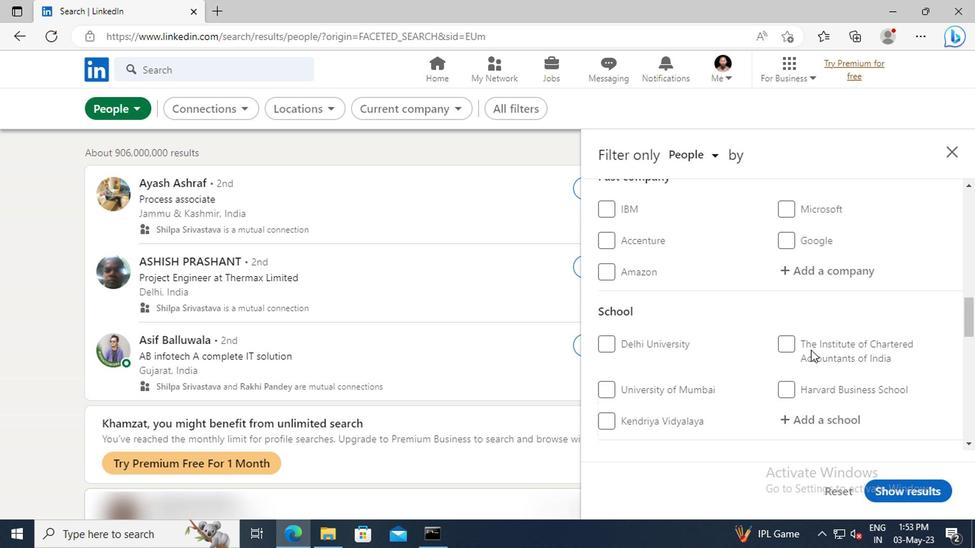
Action: Mouse scrolled (807, 351) with delta (0, 0)
Screenshot: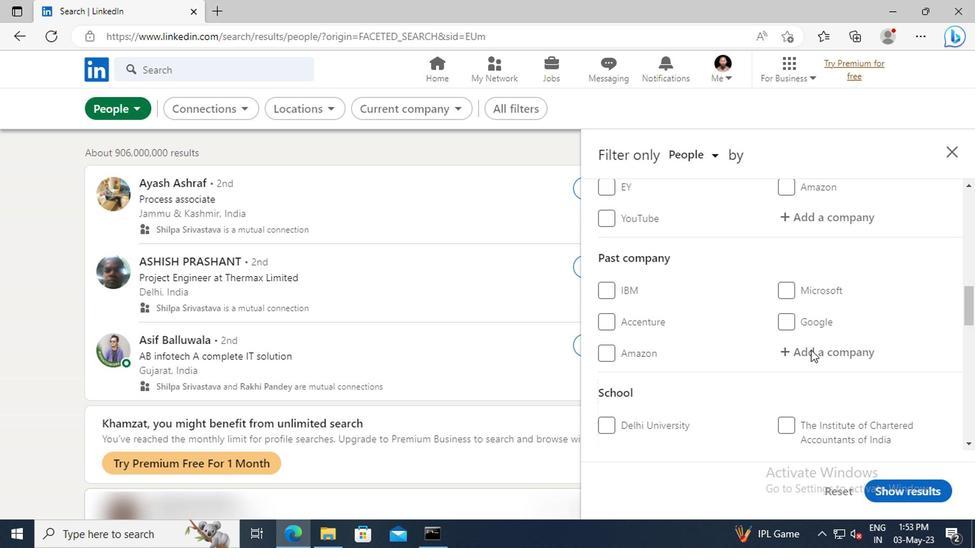 
Action: Mouse scrolled (807, 351) with delta (0, 0)
Screenshot: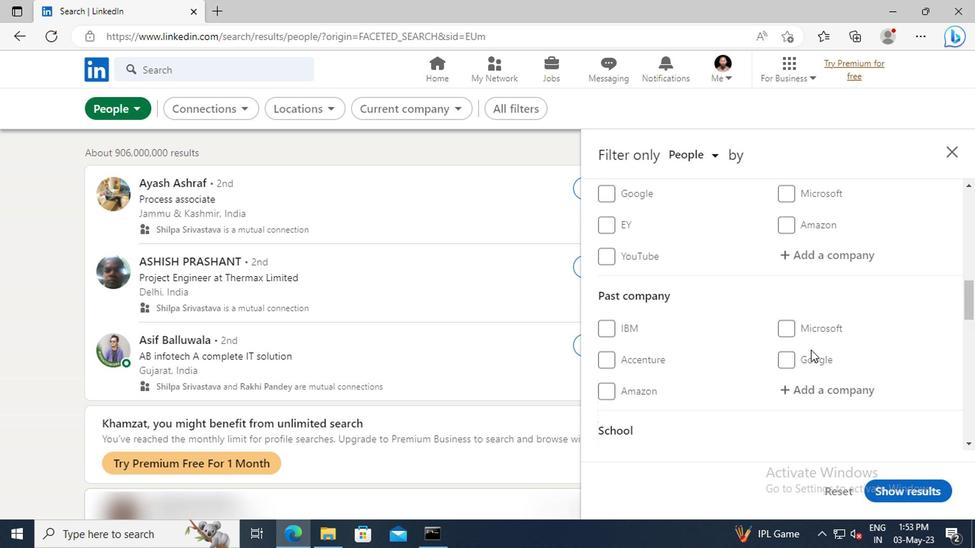 
Action: Mouse moved to (800, 301)
Screenshot: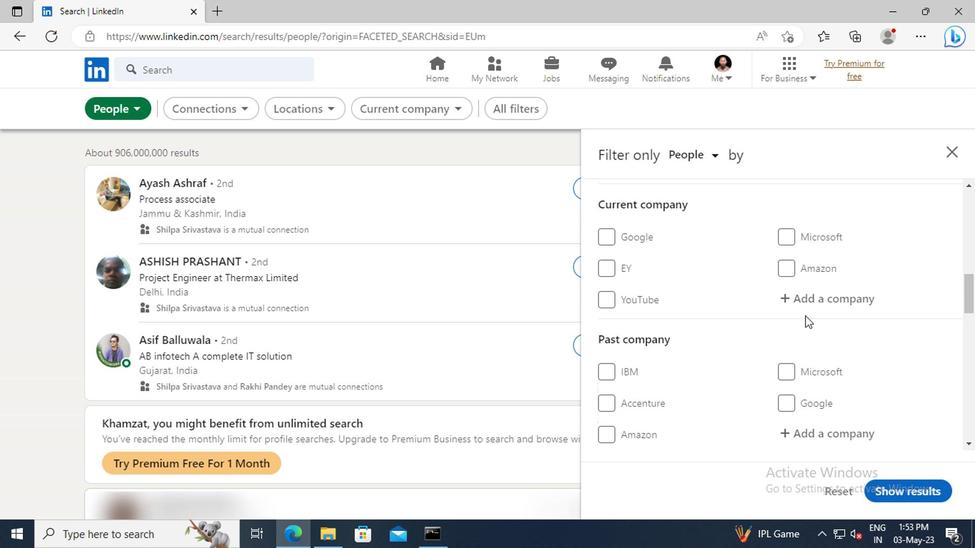 
Action: Mouse pressed left at (800, 301)
Screenshot: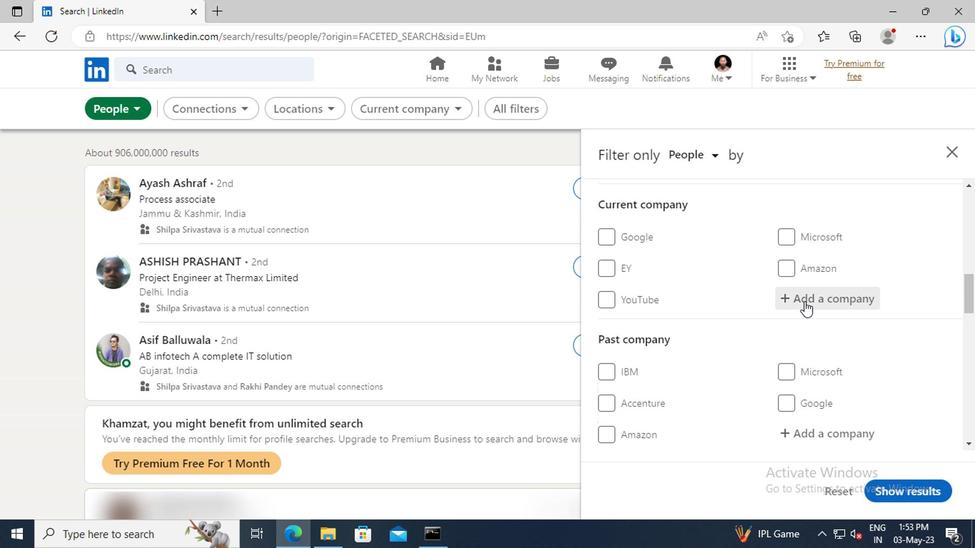 
Action: Mouse moved to (800, 301)
Screenshot: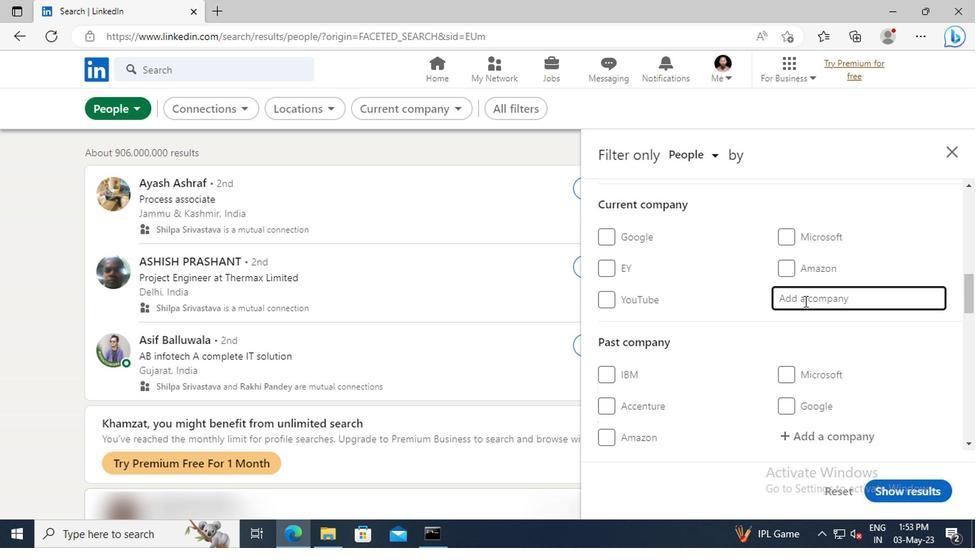 
Action: Key pressed <Key.shift>B.<Key.space><Key.shift>BRAU
Screenshot: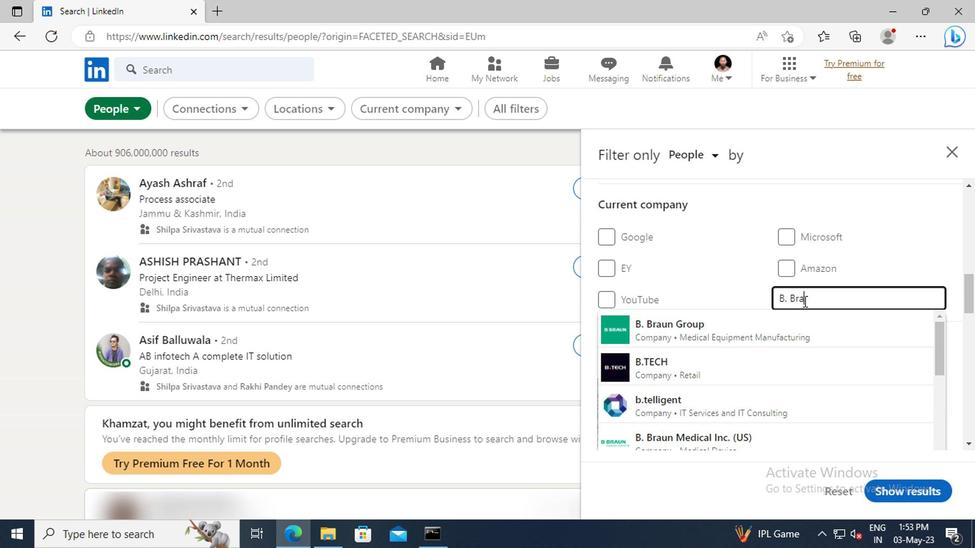 
Action: Mouse moved to (804, 326)
Screenshot: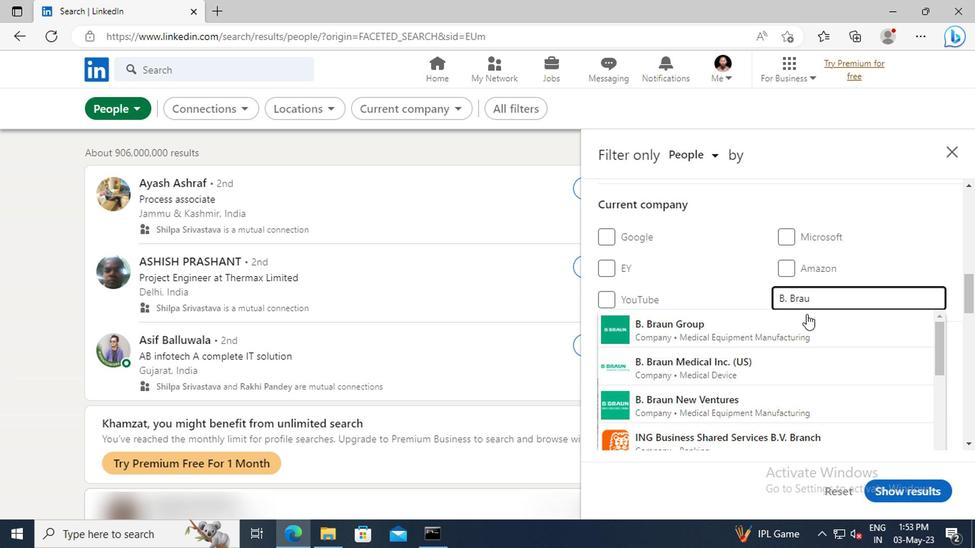 
Action: Mouse pressed left at (804, 326)
Screenshot: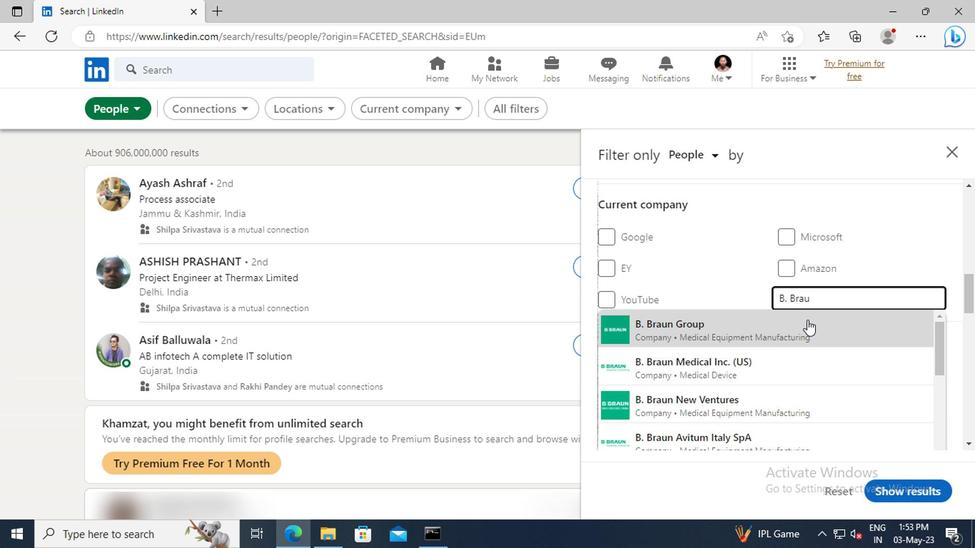 
Action: Mouse scrolled (804, 325) with delta (0, 0)
Screenshot: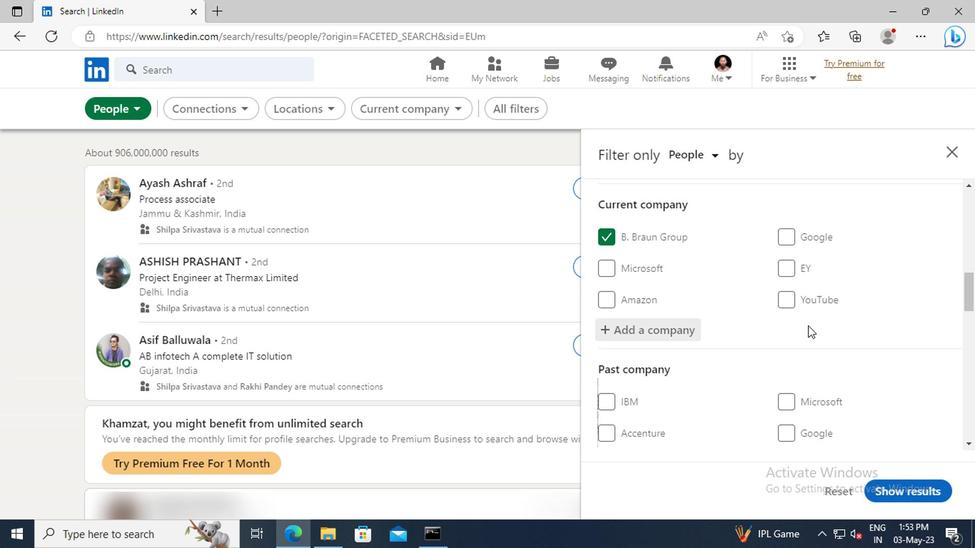 
Action: Mouse scrolled (804, 325) with delta (0, 0)
Screenshot: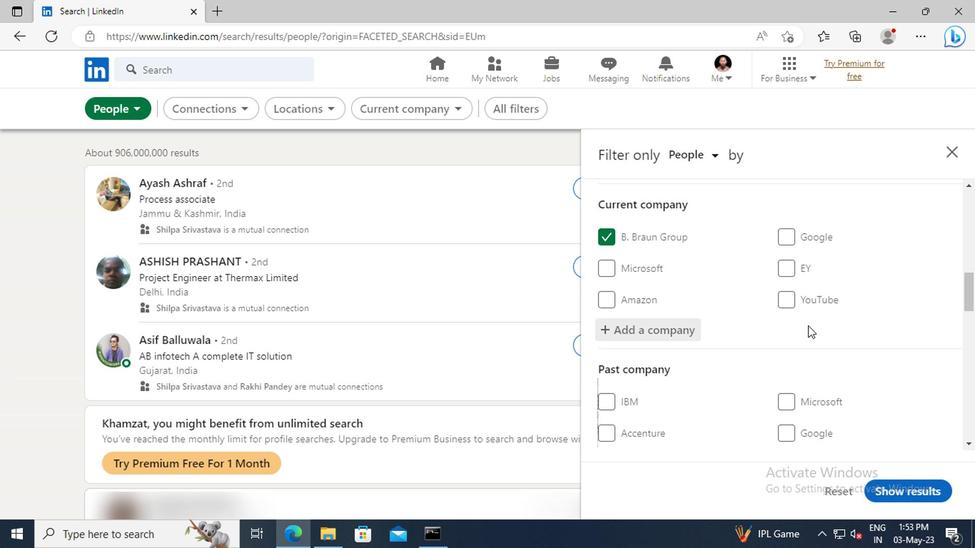 
Action: Mouse moved to (805, 322)
Screenshot: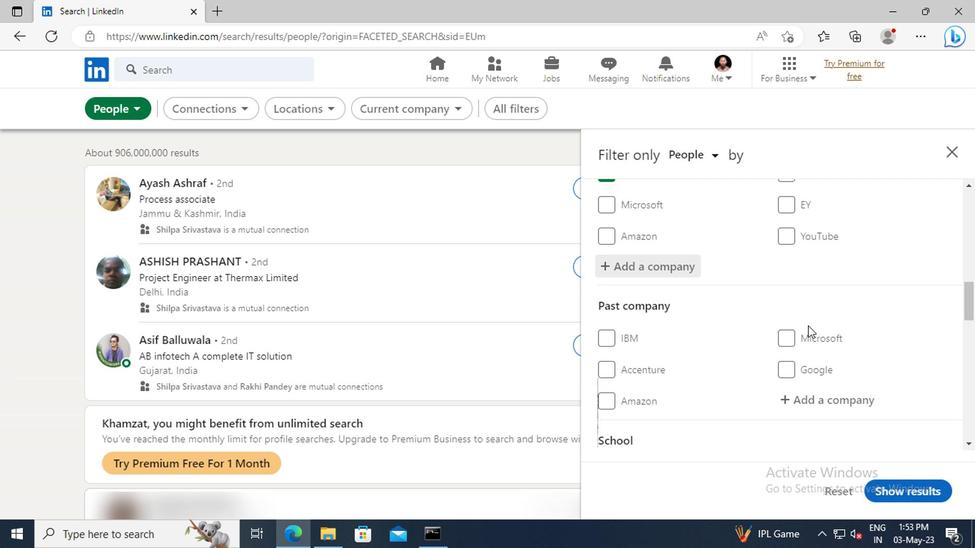 
Action: Mouse scrolled (805, 322) with delta (0, 0)
Screenshot: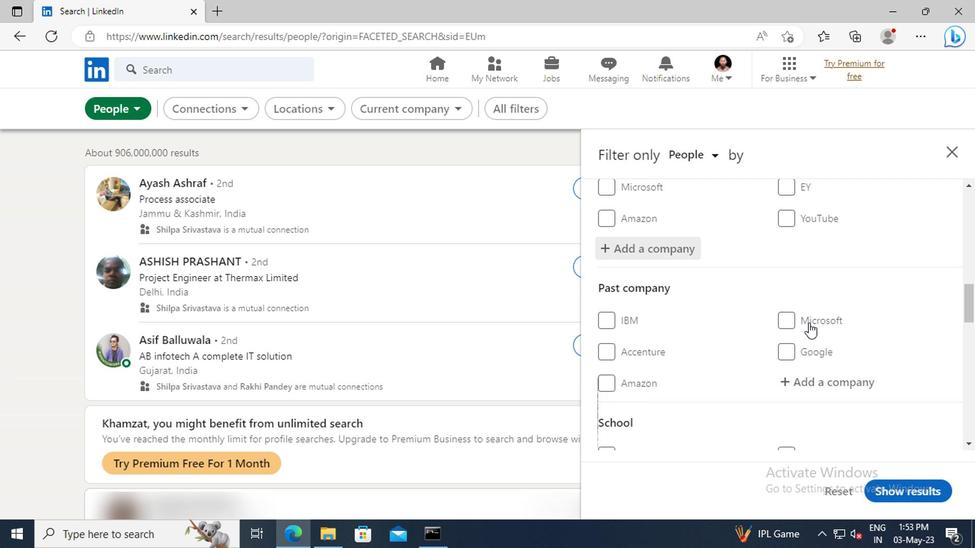 
Action: Mouse scrolled (805, 322) with delta (0, 0)
Screenshot: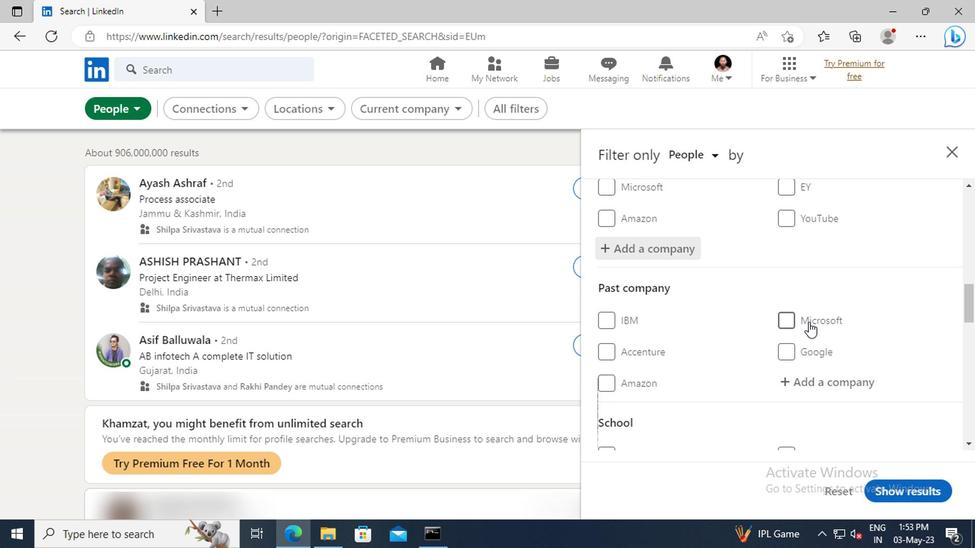 
Action: Mouse moved to (803, 307)
Screenshot: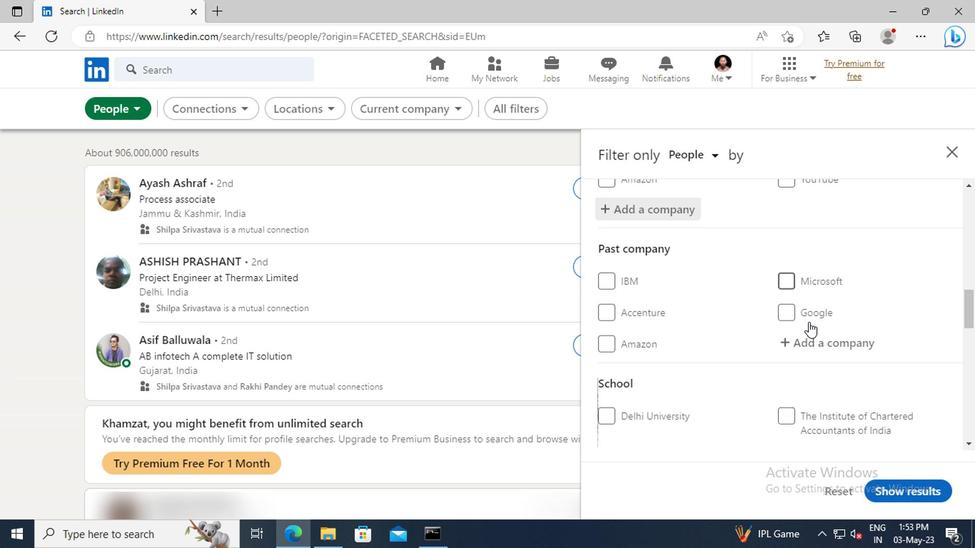 
Action: Mouse scrolled (803, 306) with delta (0, 0)
Screenshot: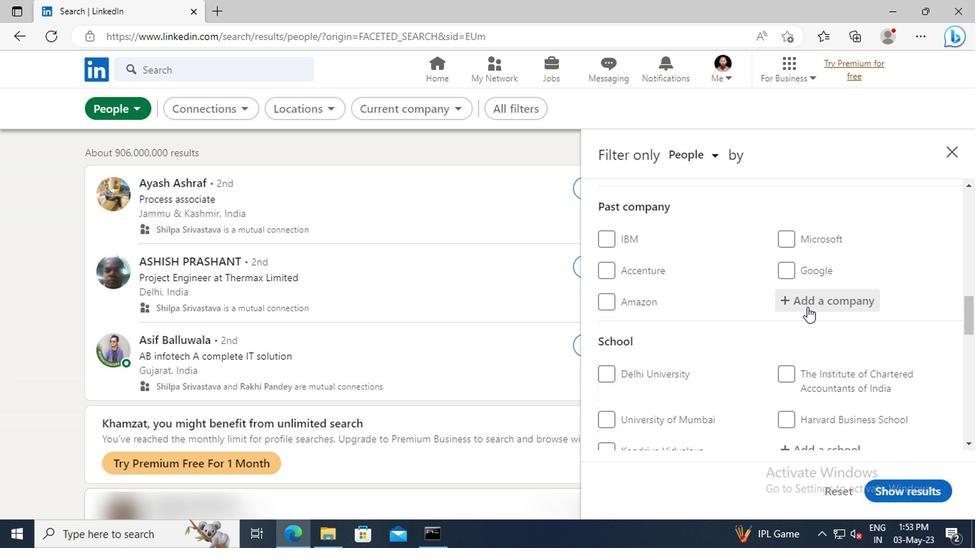 
Action: Mouse scrolled (803, 306) with delta (0, 0)
Screenshot: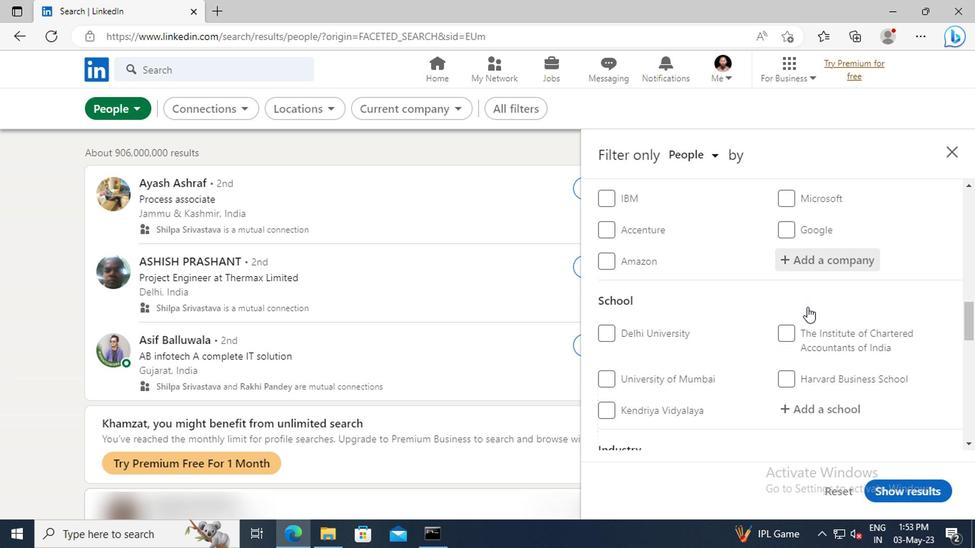 
Action: Mouse scrolled (803, 306) with delta (0, 0)
Screenshot: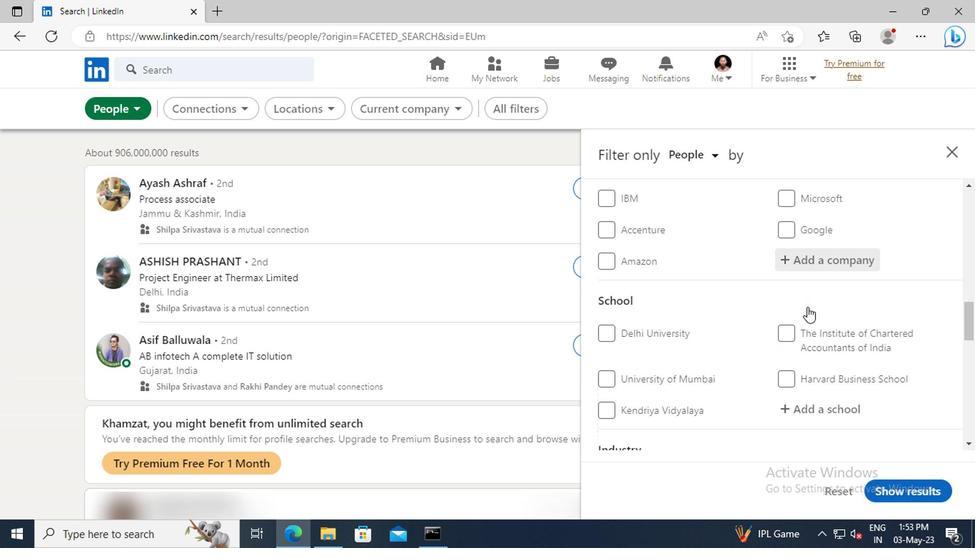
Action: Mouse moved to (803, 327)
Screenshot: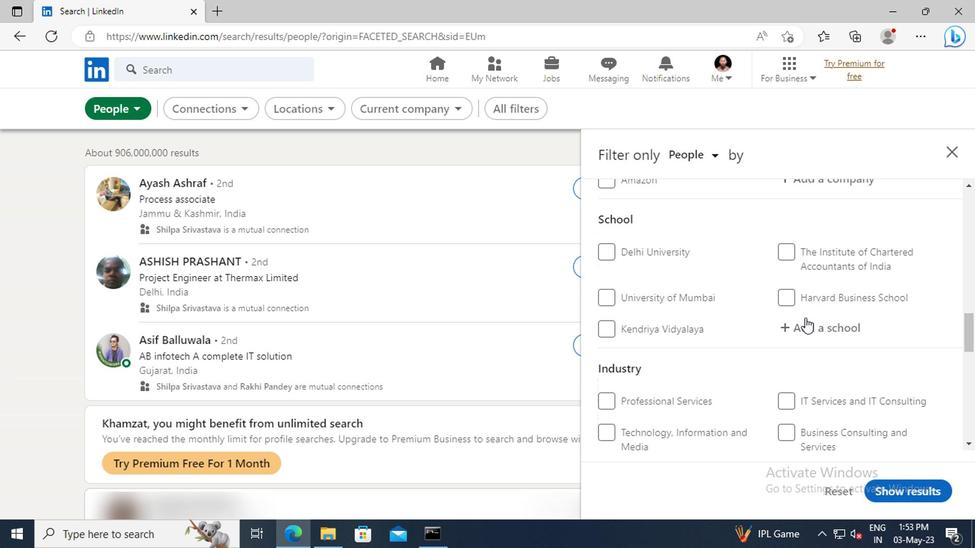 
Action: Mouse pressed left at (803, 327)
Screenshot: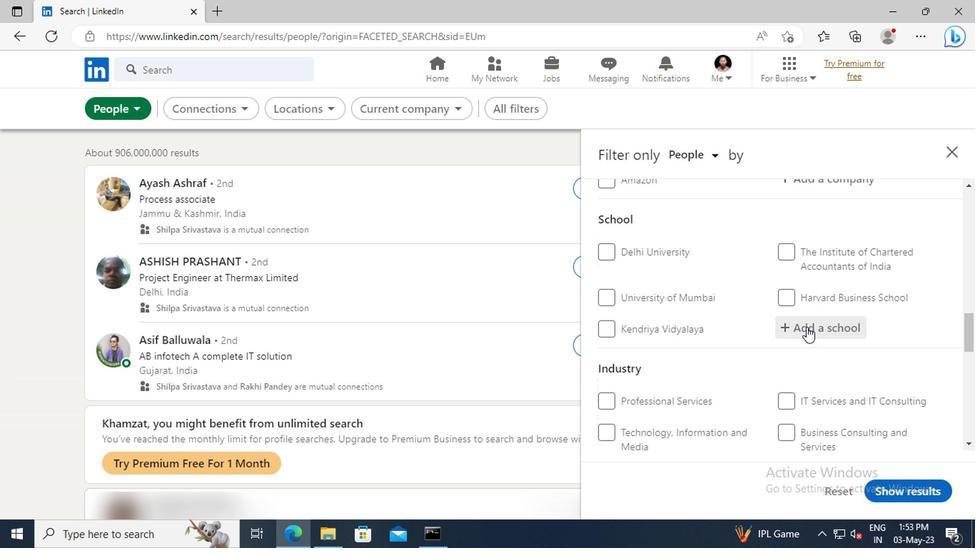 
Action: Key pressed <Key.shift>PRESTIGE<Key.space><Key.shift>IN
Screenshot: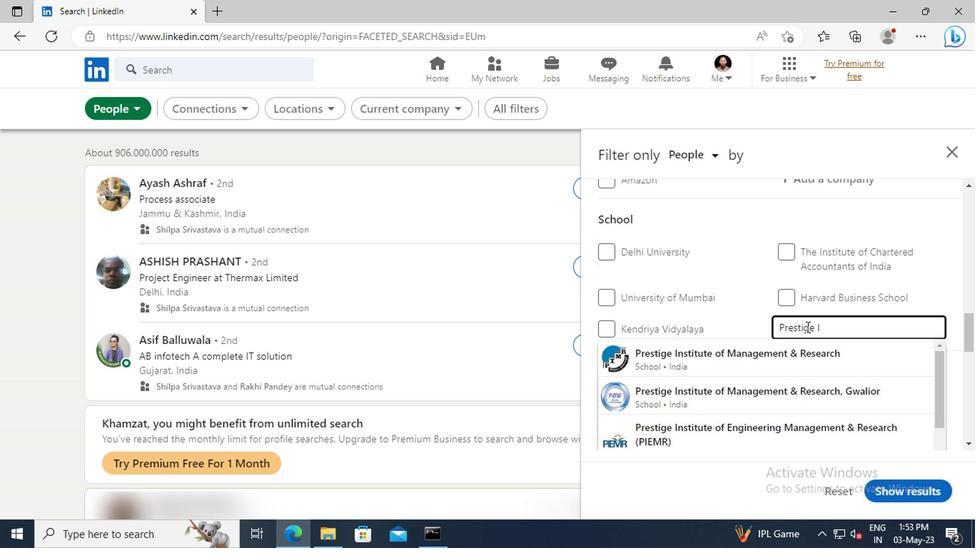 
Action: Mouse moved to (807, 386)
Screenshot: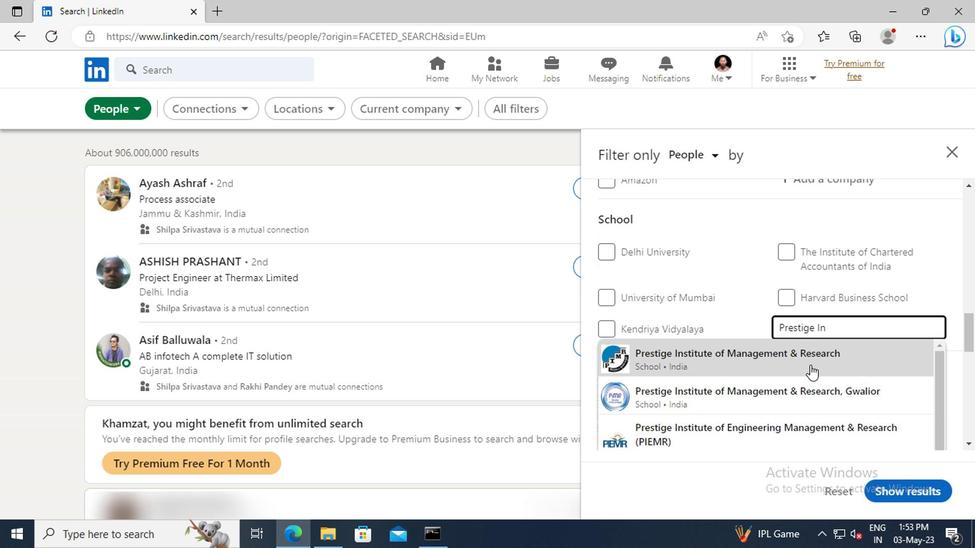 
Action: Mouse pressed left at (807, 386)
Screenshot: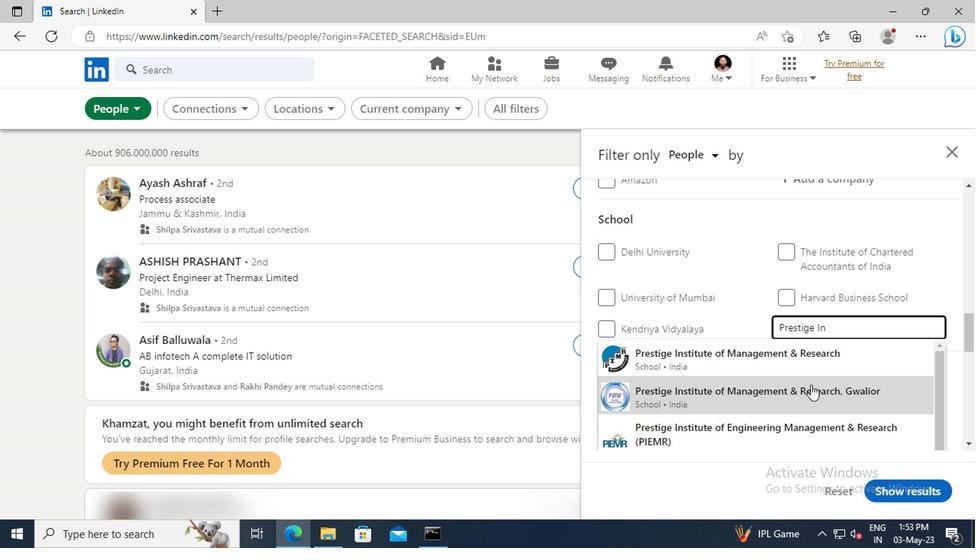 
Action: Mouse scrolled (807, 386) with delta (0, 0)
Screenshot: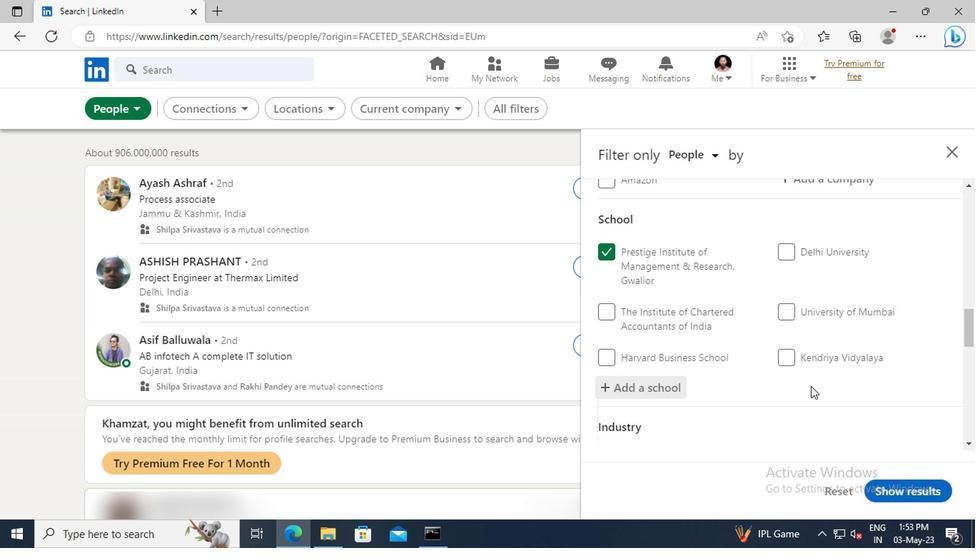 
Action: Mouse scrolled (807, 386) with delta (0, 0)
Screenshot: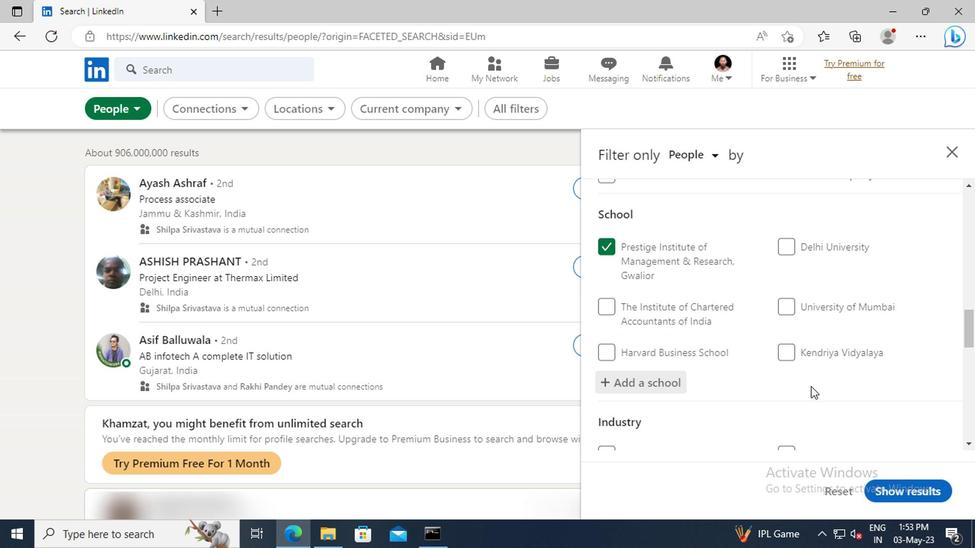 
Action: Mouse scrolled (807, 386) with delta (0, 0)
Screenshot: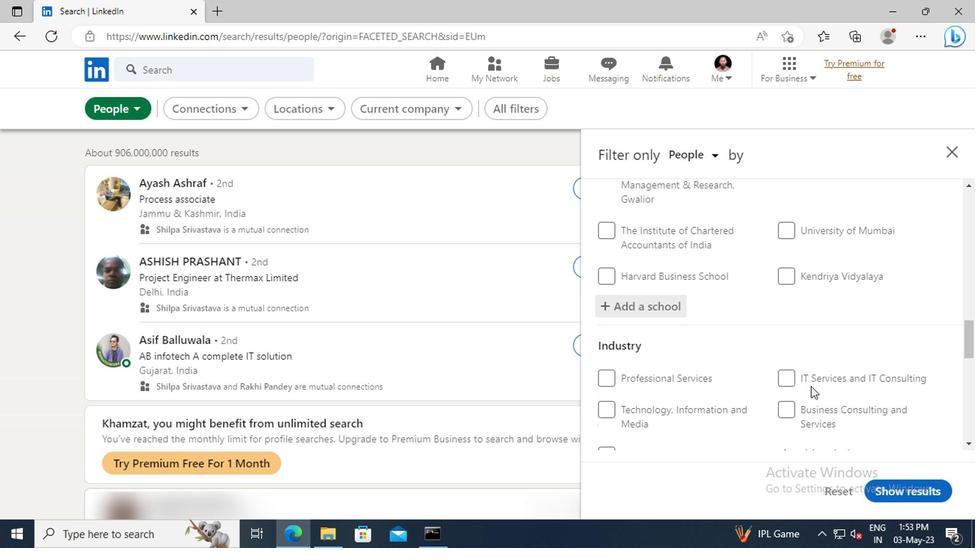 
Action: Mouse scrolled (807, 386) with delta (0, 0)
Screenshot: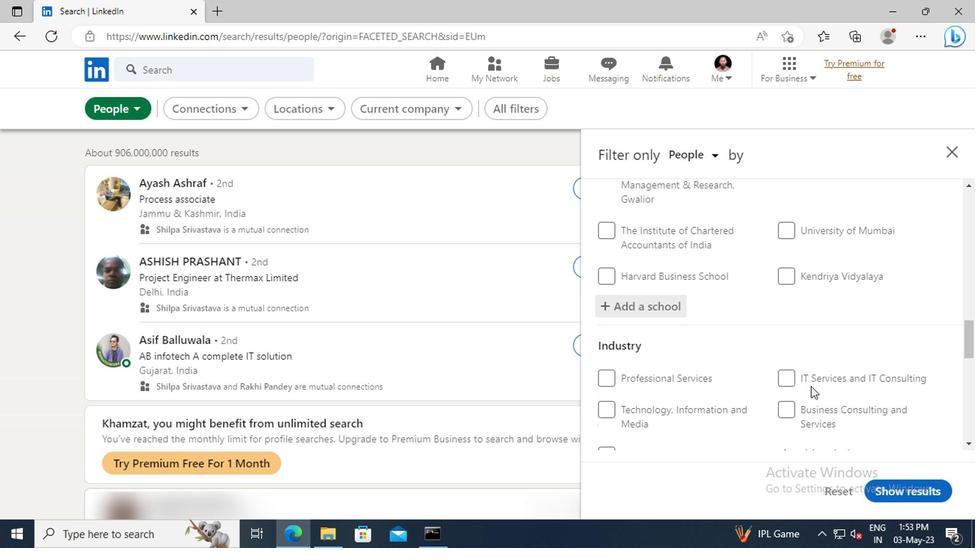 
Action: Mouse moved to (805, 371)
Screenshot: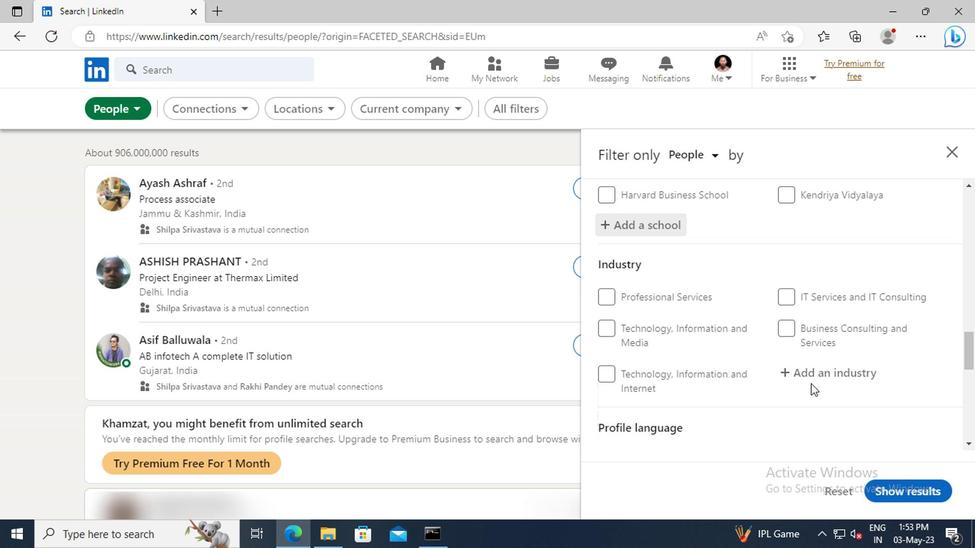 
Action: Mouse scrolled (805, 370) with delta (0, -1)
Screenshot: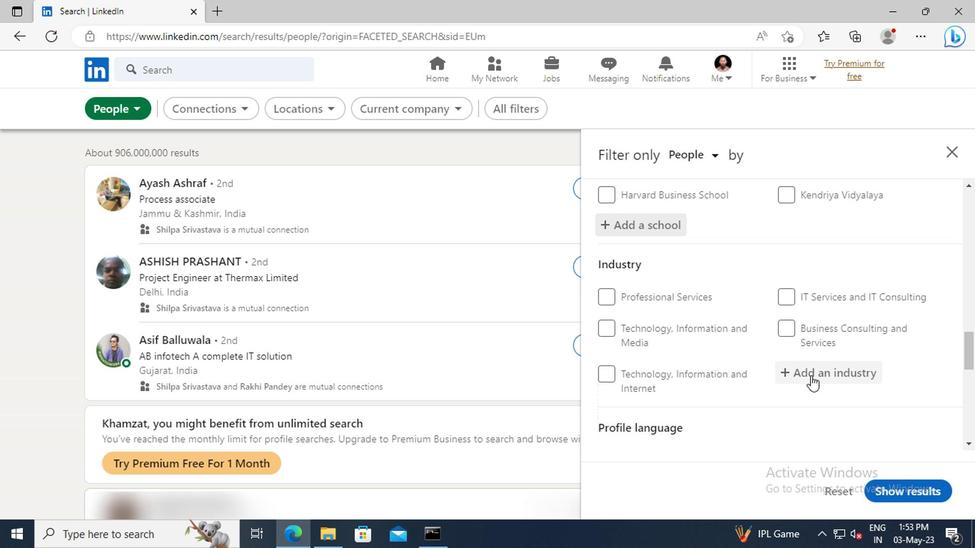
Action: Mouse moved to (800, 332)
Screenshot: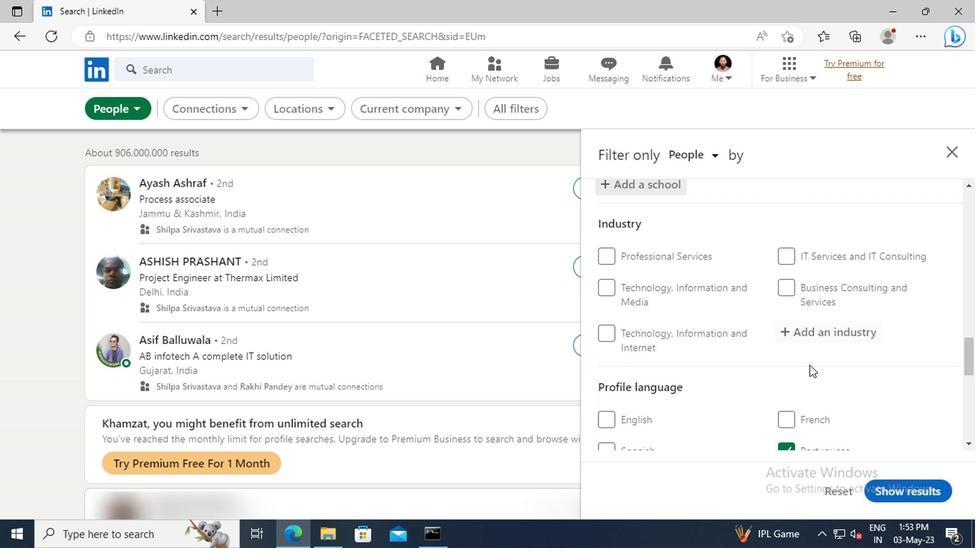 
Action: Mouse pressed left at (800, 332)
Screenshot: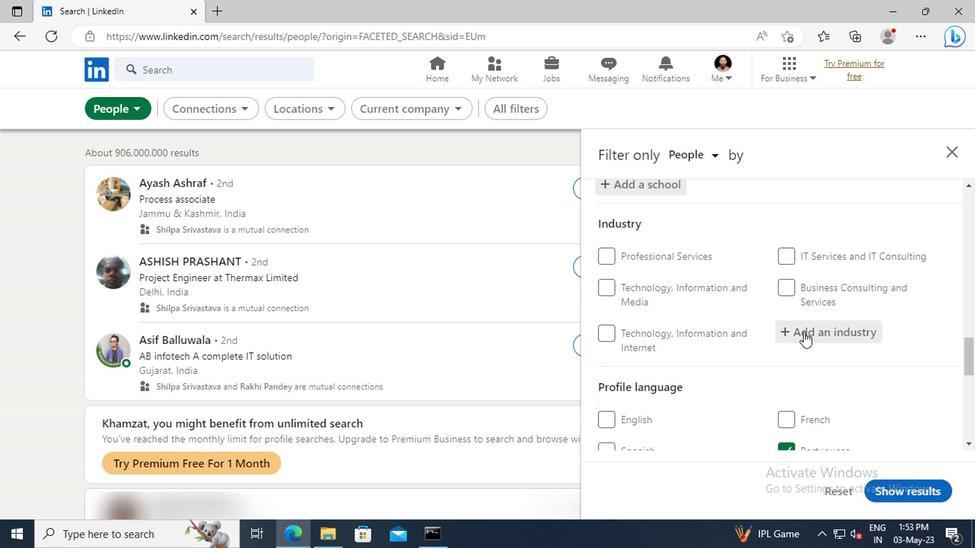 
Action: Key pressed <Key.shift>INFORM
Screenshot: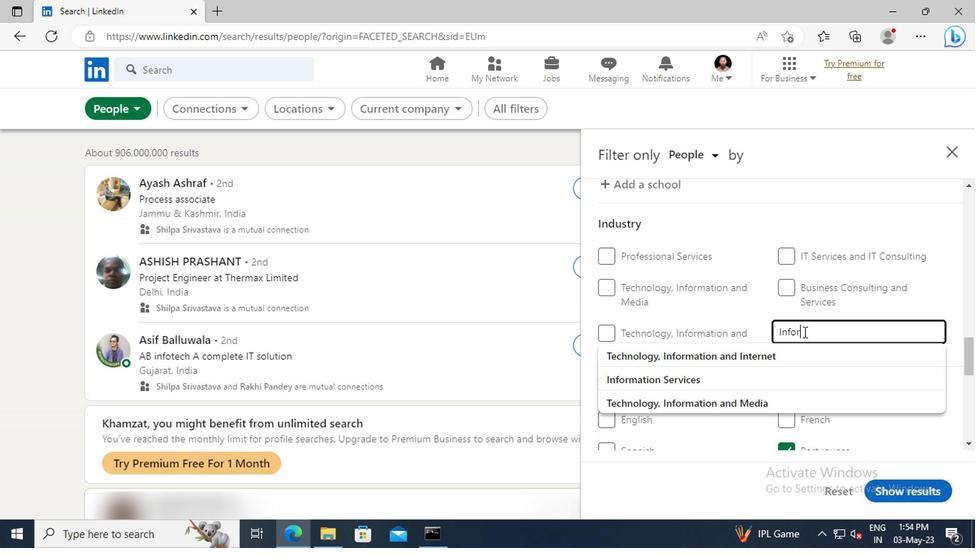 
Action: Mouse moved to (800, 378)
Screenshot: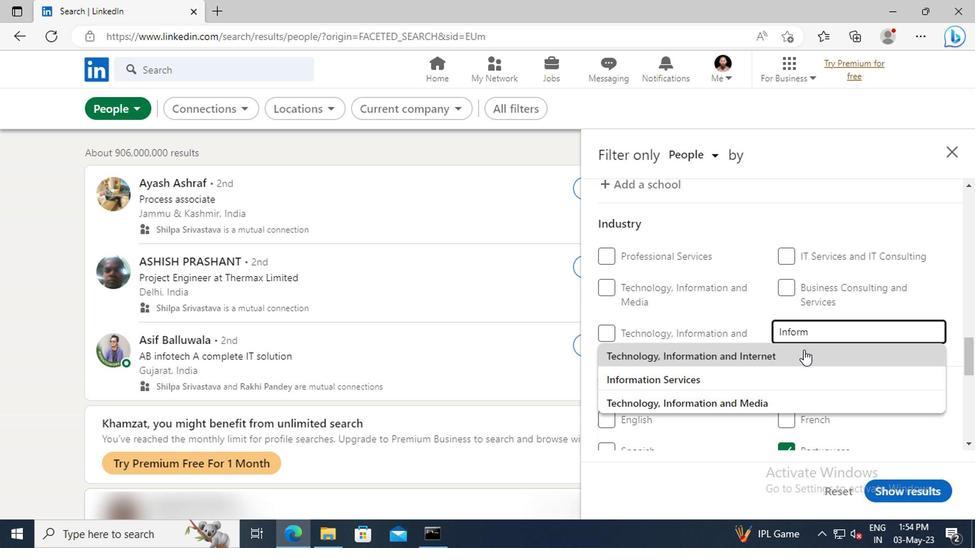 
Action: Mouse pressed left at (800, 378)
Screenshot: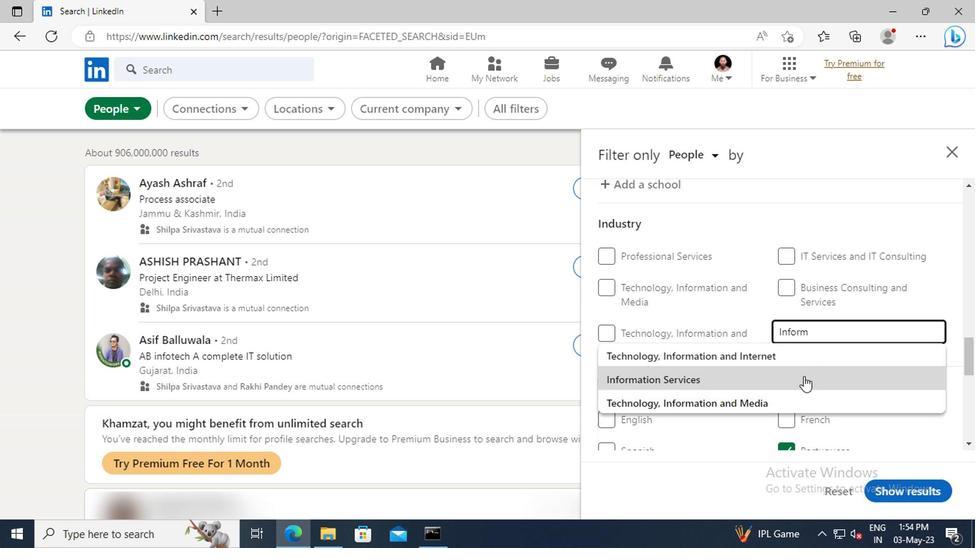 
Action: Mouse scrolled (800, 377) with delta (0, -1)
Screenshot: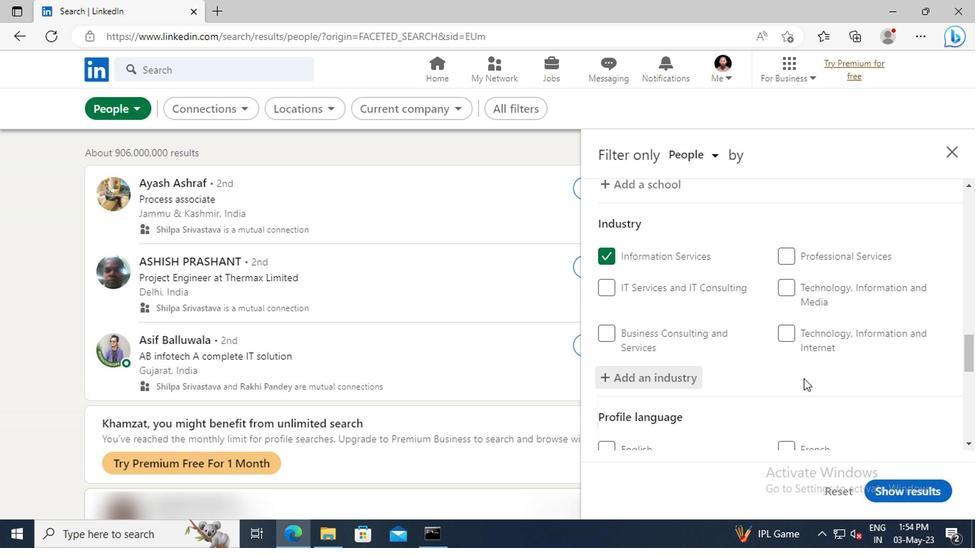 
Action: Mouse scrolled (800, 377) with delta (0, -1)
Screenshot: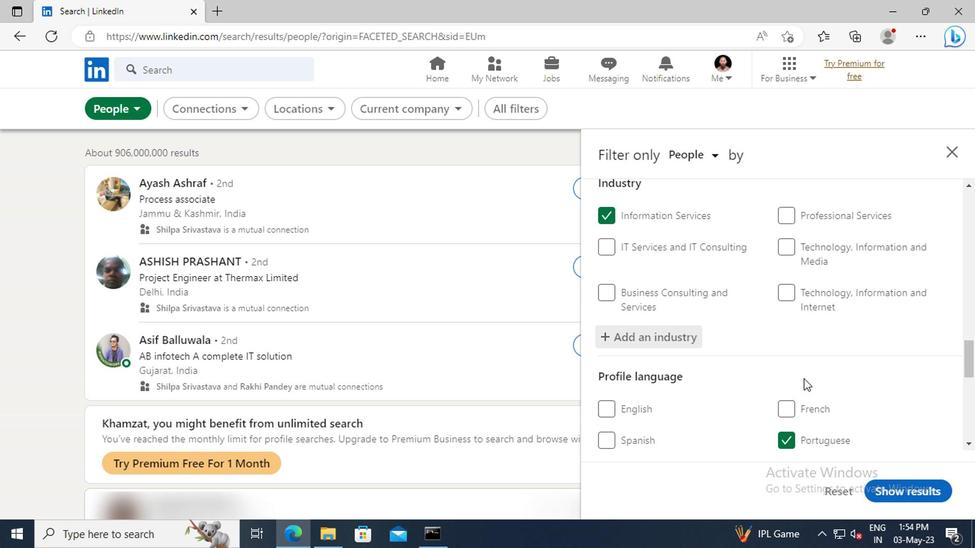 
Action: Mouse scrolled (800, 377) with delta (0, -1)
Screenshot: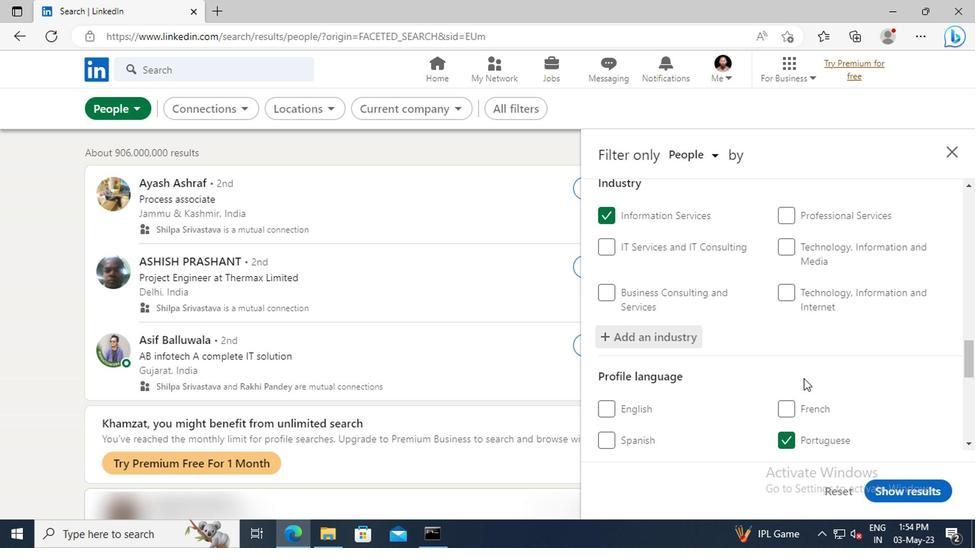 
Action: Mouse scrolled (800, 377) with delta (0, -1)
Screenshot: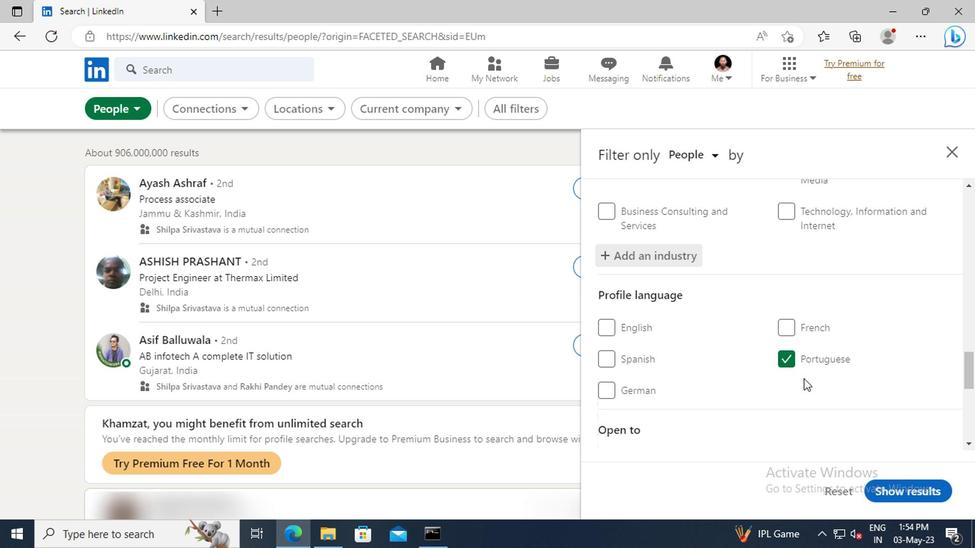 
Action: Mouse scrolled (800, 377) with delta (0, -1)
Screenshot: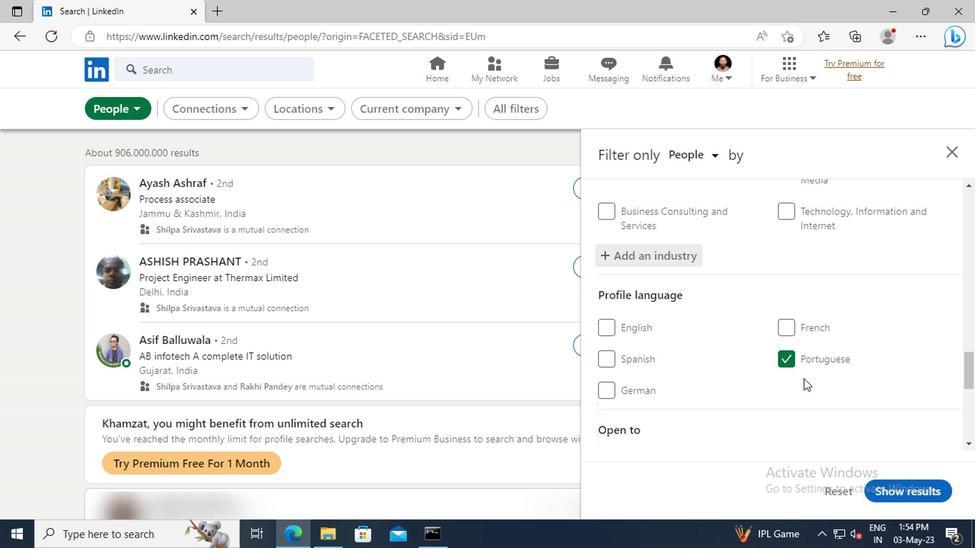 
Action: Mouse scrolled (800, 377) with delta (0, -1)
Screenshot: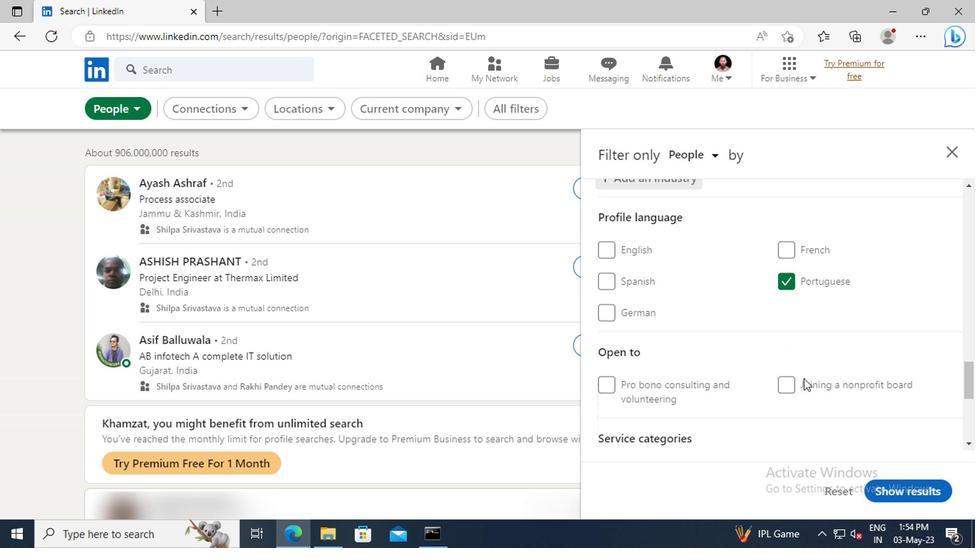 
Action: Mouse moved to (800, 351)
Screenshot: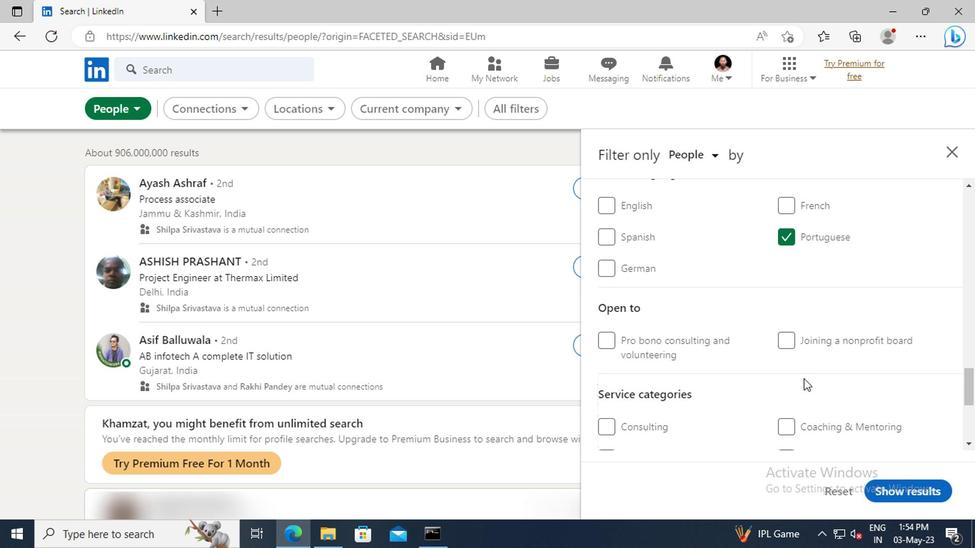 
Action: Mouse scrolled (800, 350) with delta (0, 0)
Screenshot: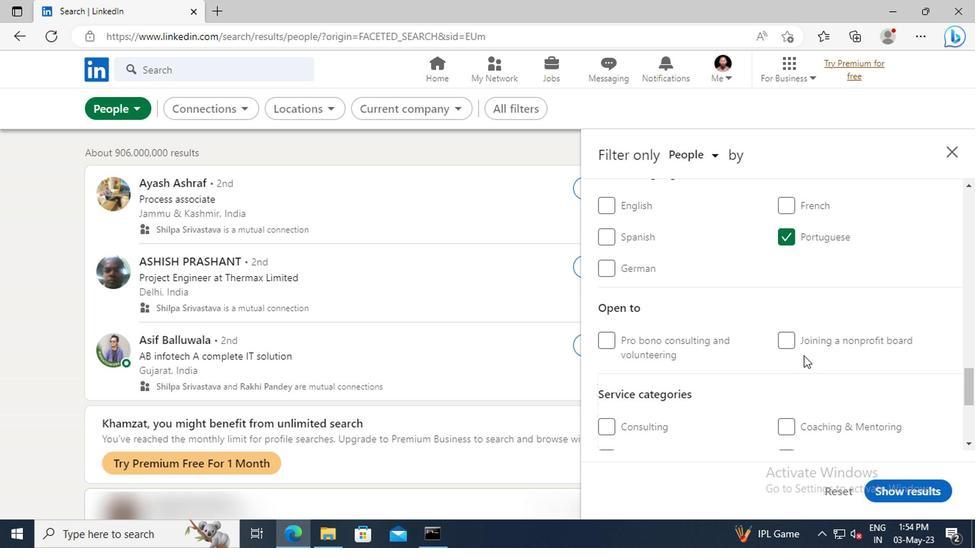 
Action: Mouse moved to (796, 331)
Screenshot: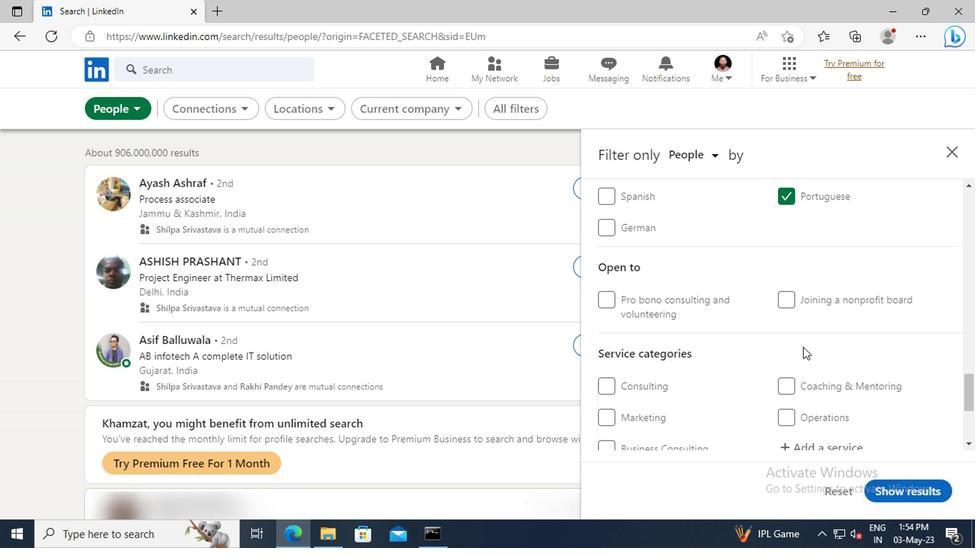
Action: Mouse scrolled (796, 330) with delta (0, -1)
Screenshot: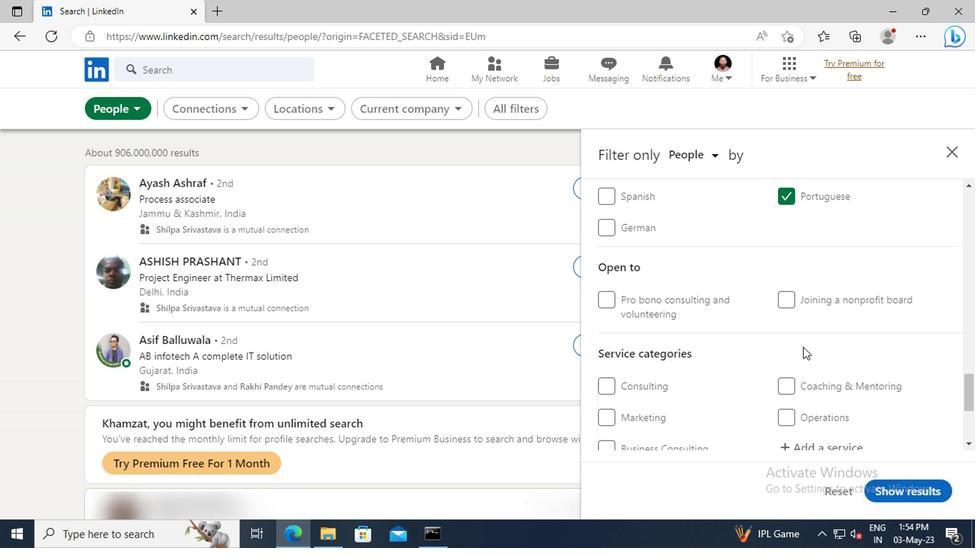 
Action: Mouse scrolled (796, 330) with delta (0, -1)
Screenshot: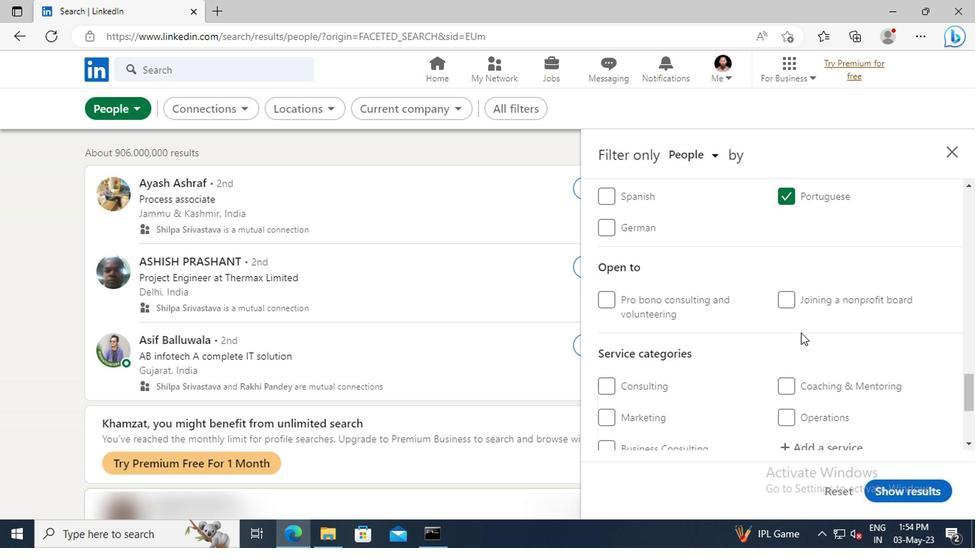 
Action: Mouse scrolled (796, 330) with delta (0, -1)
Screenshot: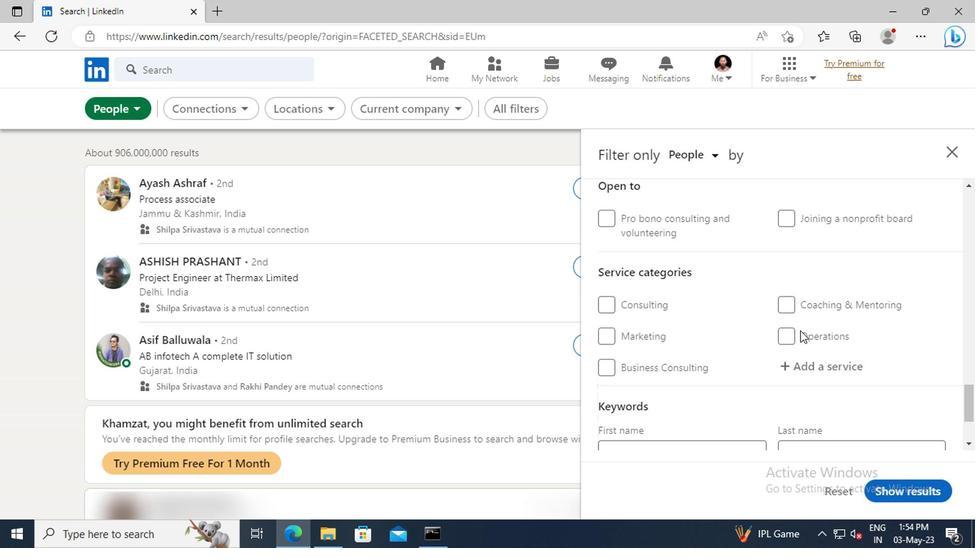 
Action: Mouse moved to (798, 329)
Screenshot: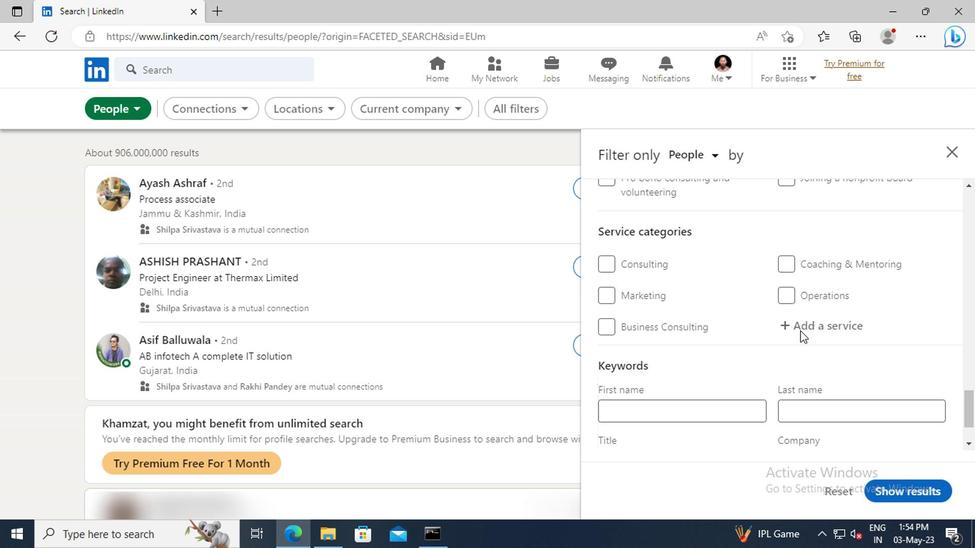 
Action: Mouse pressed left at (798, 329)
Screenshot: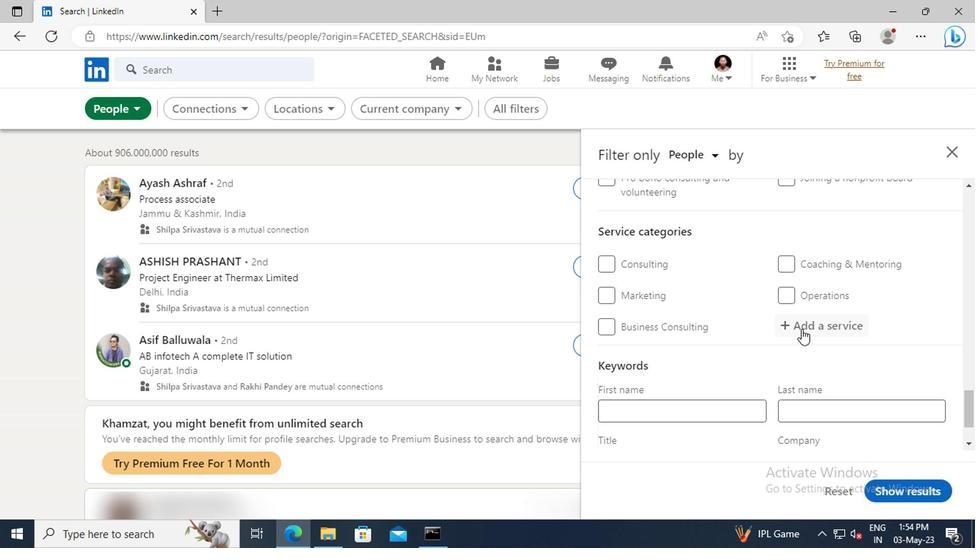 
Action: Key pressed <Key.shift><Key.shift>WEB<Key.space><Key.shift>DES
Screenshot: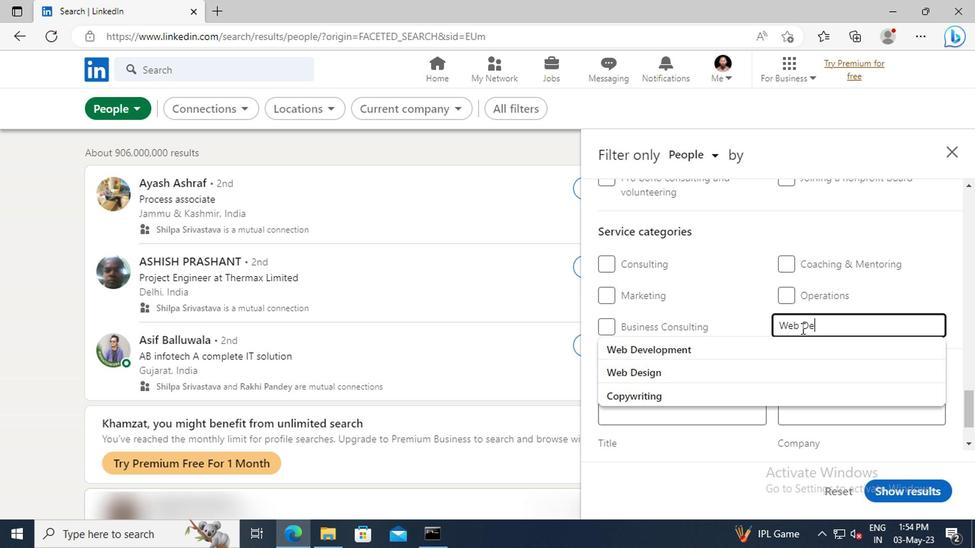 
Action: Mouse moved to (803, 342)
Screenshot: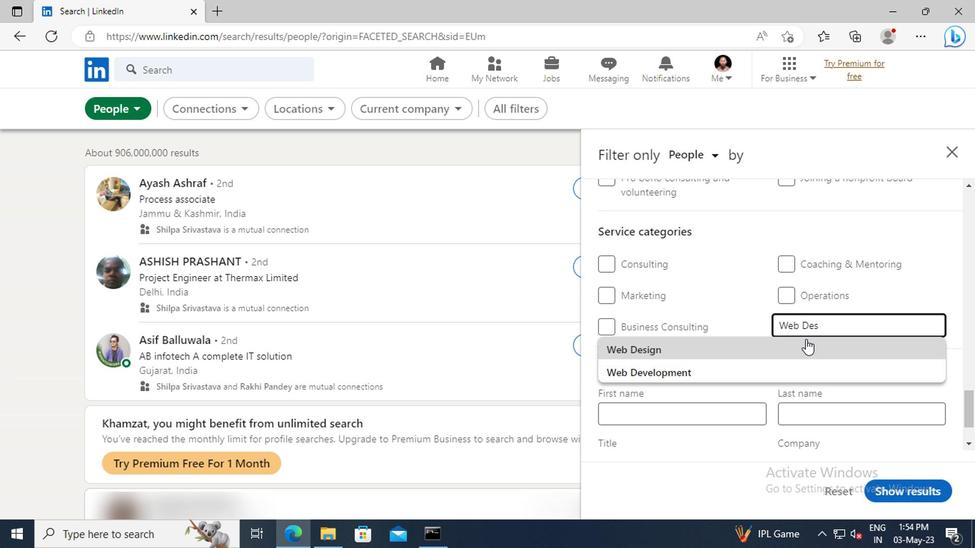 
Action: Mouse pressed left at (803, 342)
Screenshot: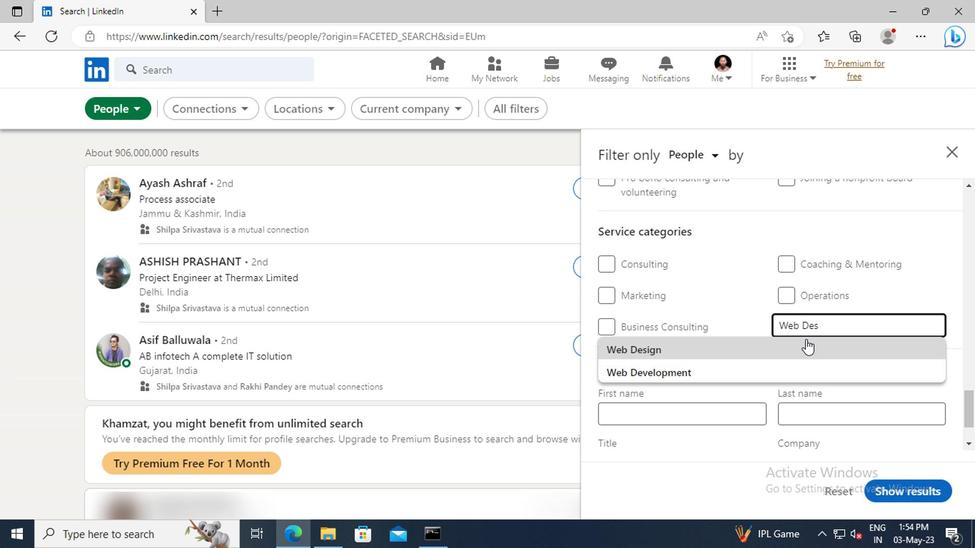 
Action: Mouse scrolled (803, 341) with delta (0, 0)
Screenshot: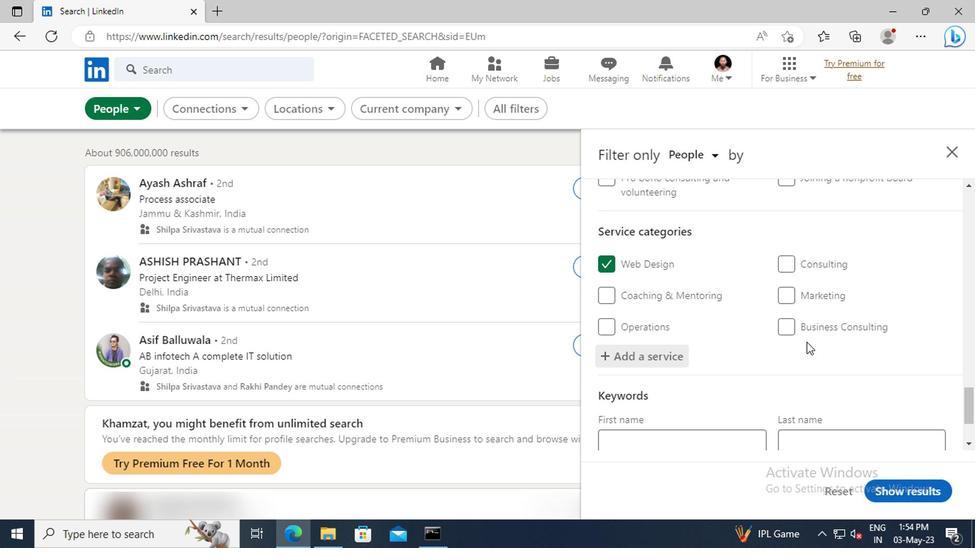 
Action: Mouse scrolled (803, 341) with delta (0, 0)
Screenshot: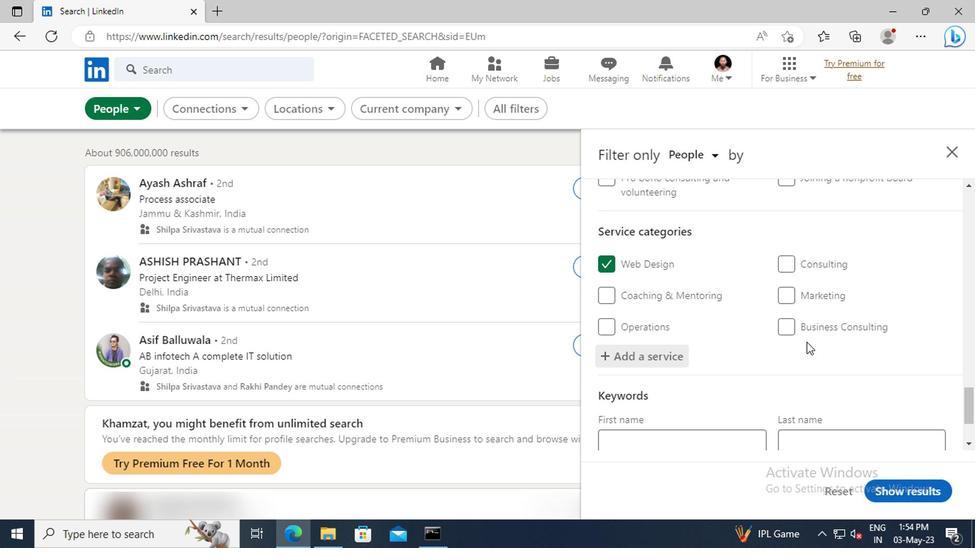 
Action: Mouse scrolled (803, 341) with delta (0, 0)
Screenshot: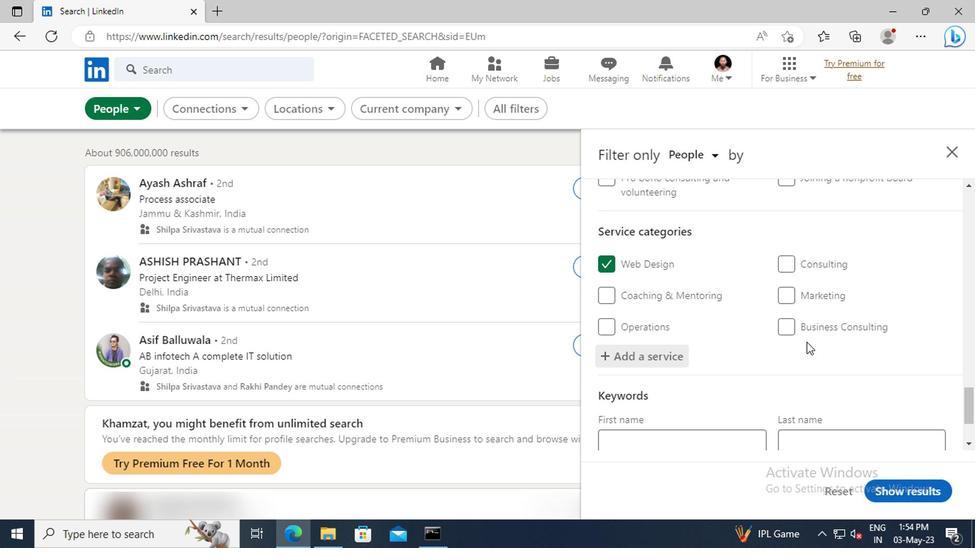 
Action: Mouse scrolled (803, 341) with delta (0, 0)
Screenshot: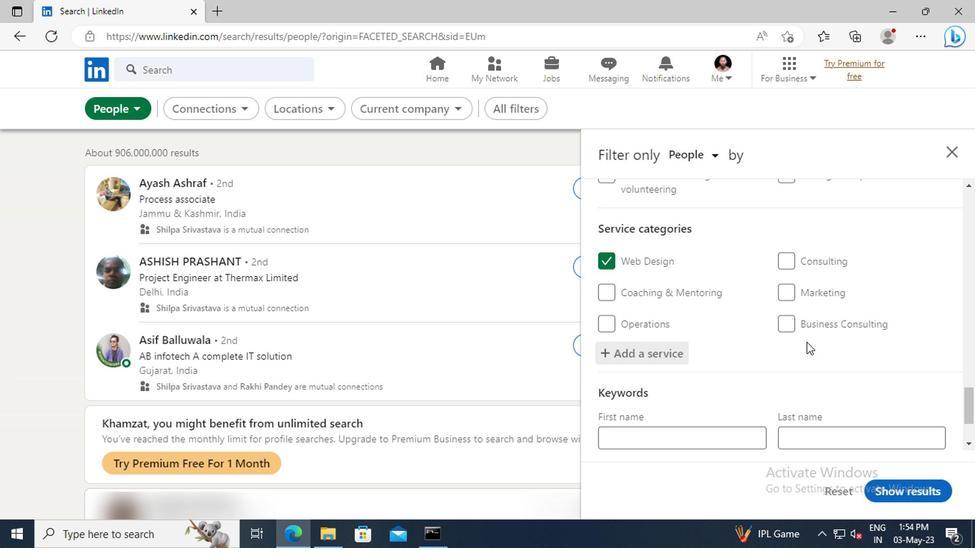 
Action: Mouse moved to (707, 384)
Screenshot: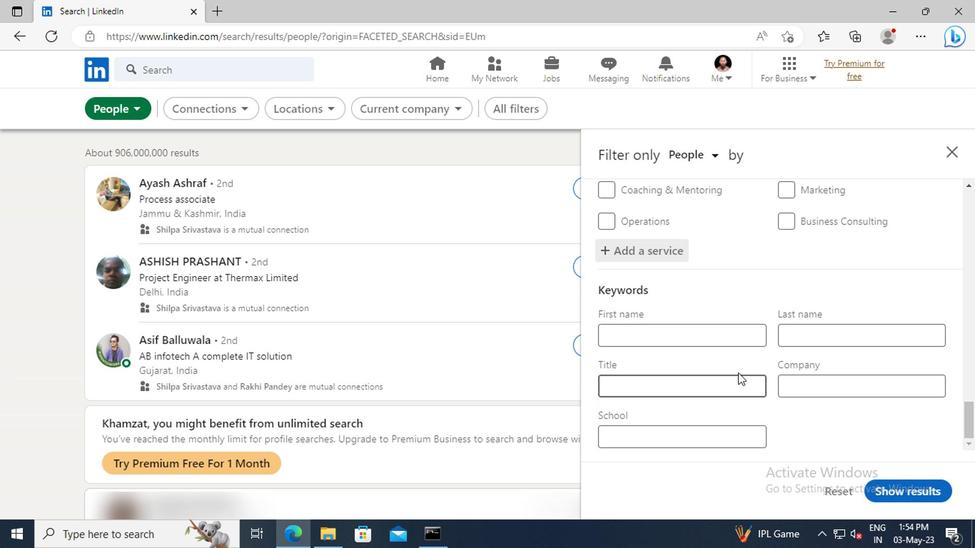 
Action: Mouse pressed left at (707, 384)
Screenshot: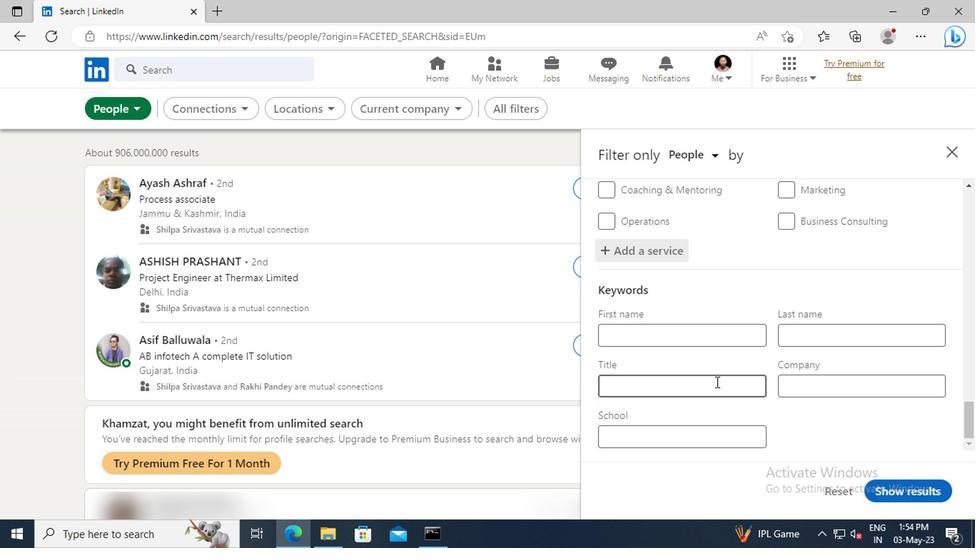 
Action: Key pressed <Key.shift>LEAD<Key.enter>
Screenshot: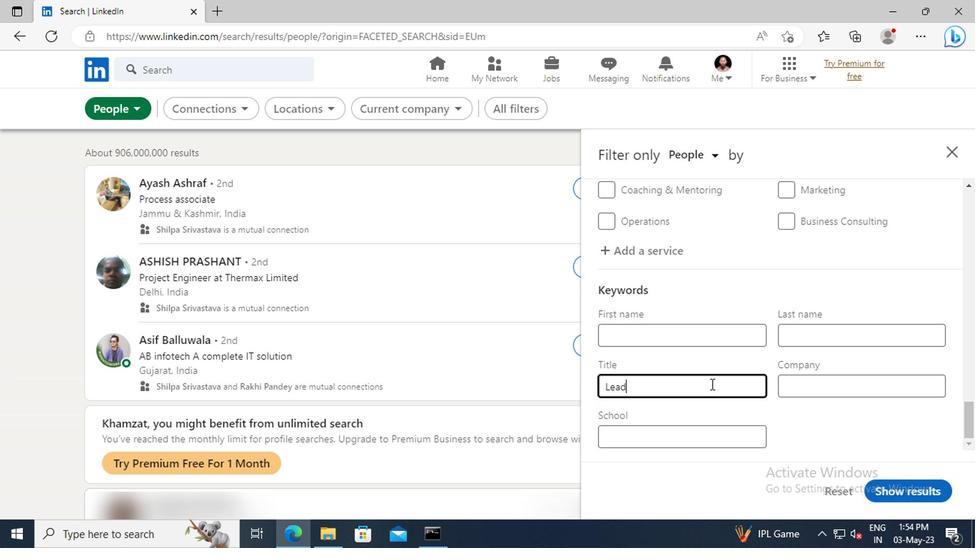 
Action: Mouse moved to (867, 485)
Screenshot: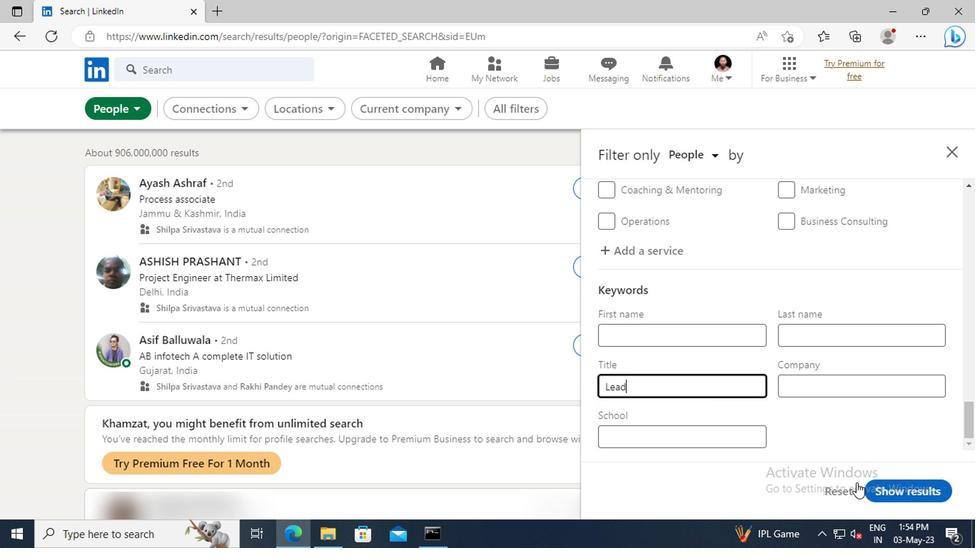 
Action: Mouse pressed left at (867, 485)
Screenshot: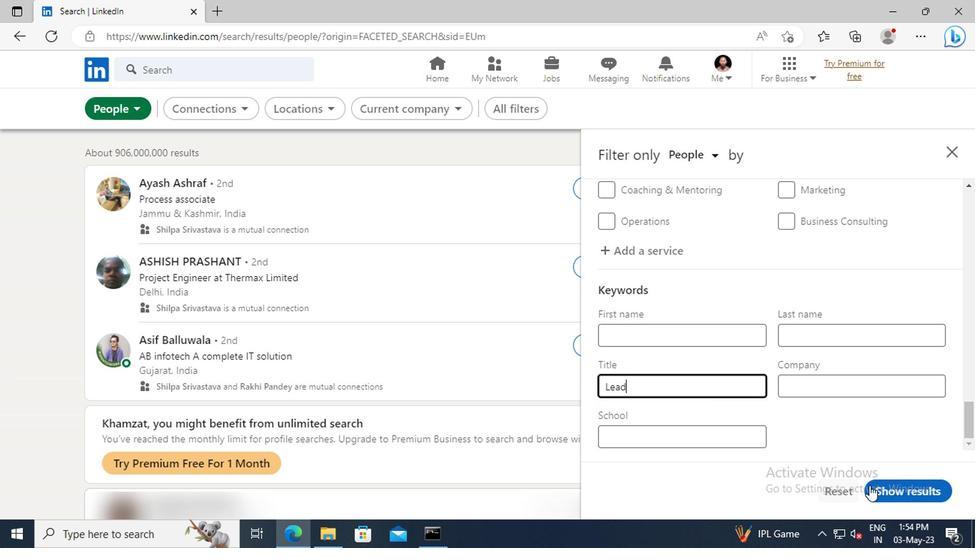 
